 Task: Look for space in Coalville, United Kingdom from 9th July, 2023 to 16th July, 2023 for 2 adults, 1 child in price range Rs.8000 to Rs.16000. Place can be entire place with 2 bedrooms having 2 beds and 1 bathroom. Property type can be house, flat, guest house. Booking option can be shelf check-in. Required host language is English.
Action: Mouse moved to (484, 70)
Screenshot: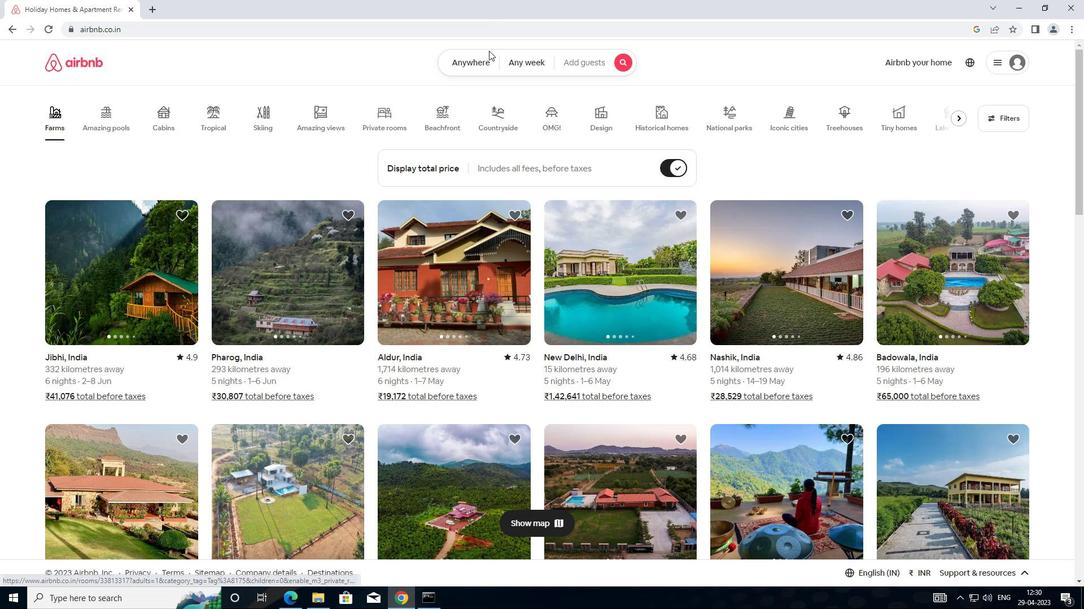 
Action: Mouse pressed left at (484, 70)
Screenshot: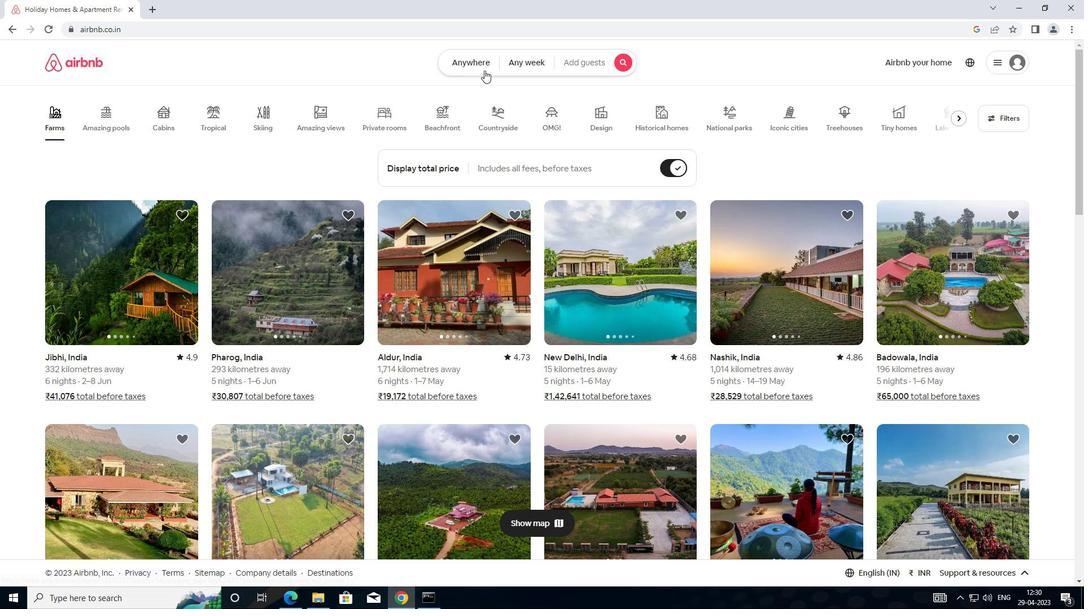 
Action: Mouse moved to (373, 115)
Screenshot: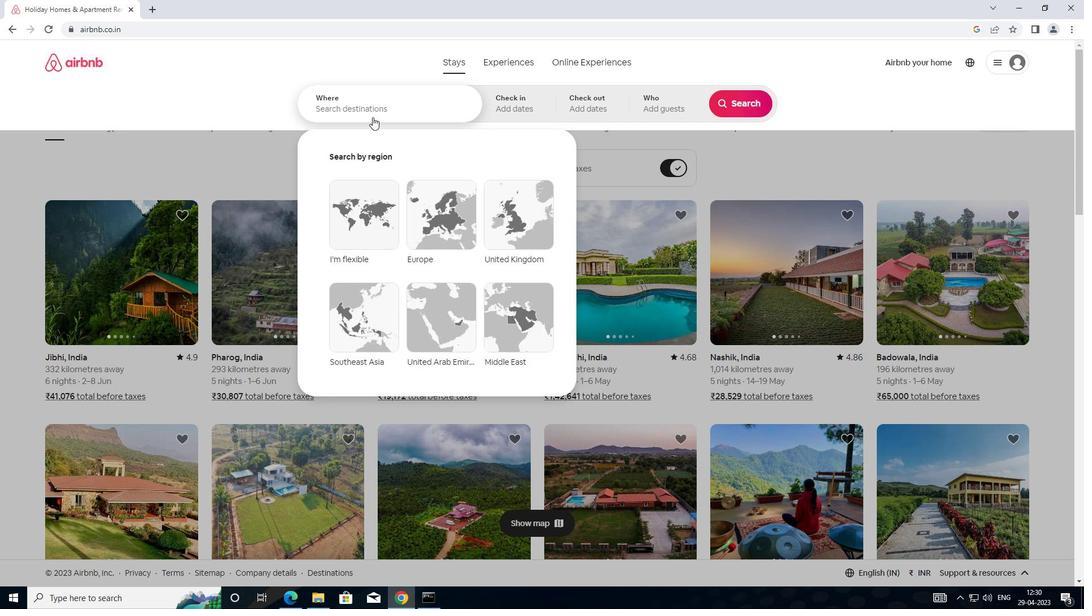 
Action: Mouse pressed left at (373, 115)
Screenshot: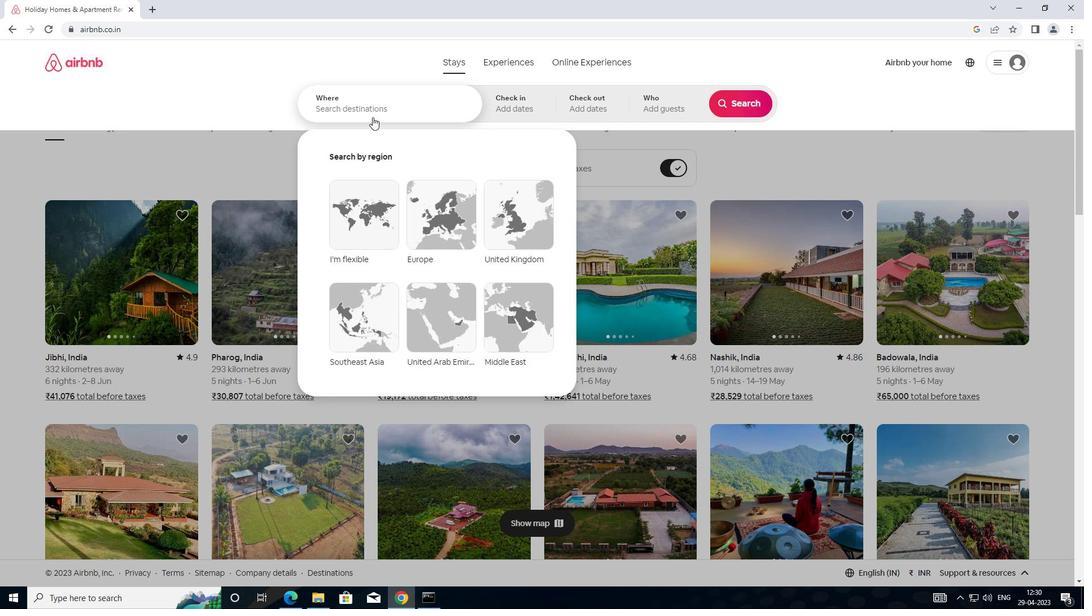 
Action: Mouse moved to (518, 97)
Screenshot: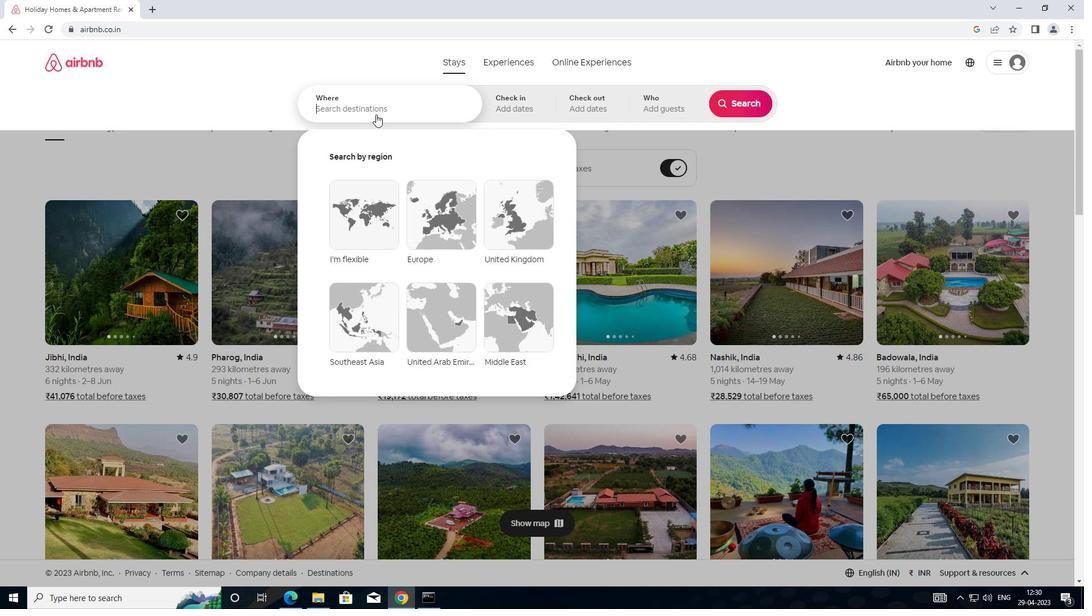 
Action: Key pressed <Key.shift>COALVILLE,<Key.shift>UN
Screenshot: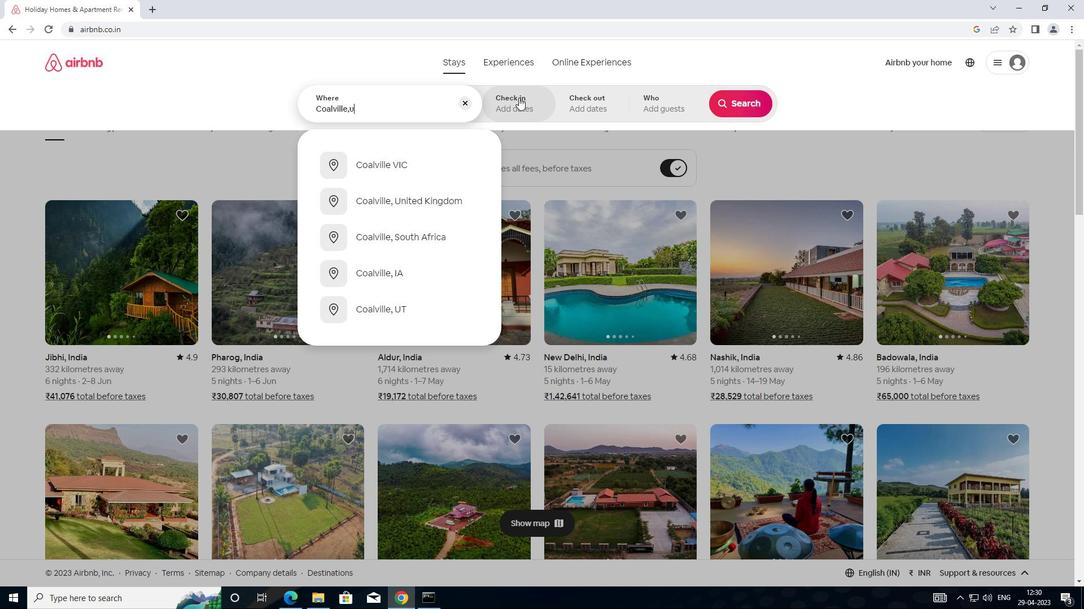 
Action: Mouse moved to (427, 167)
Screenshot: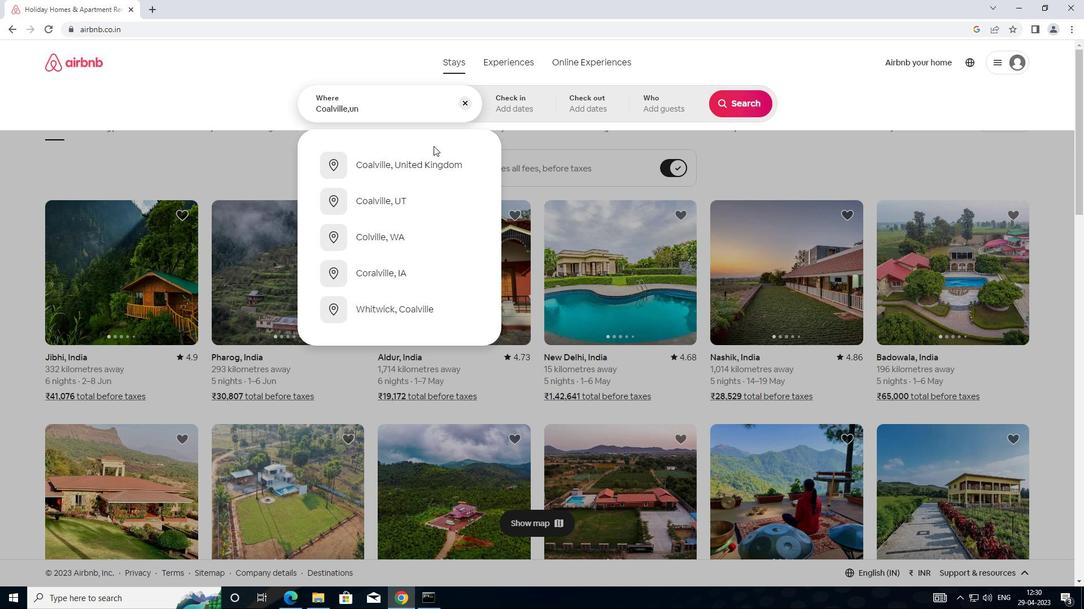 
Action: Mouse pressed left at (427, 167)
Screenshot: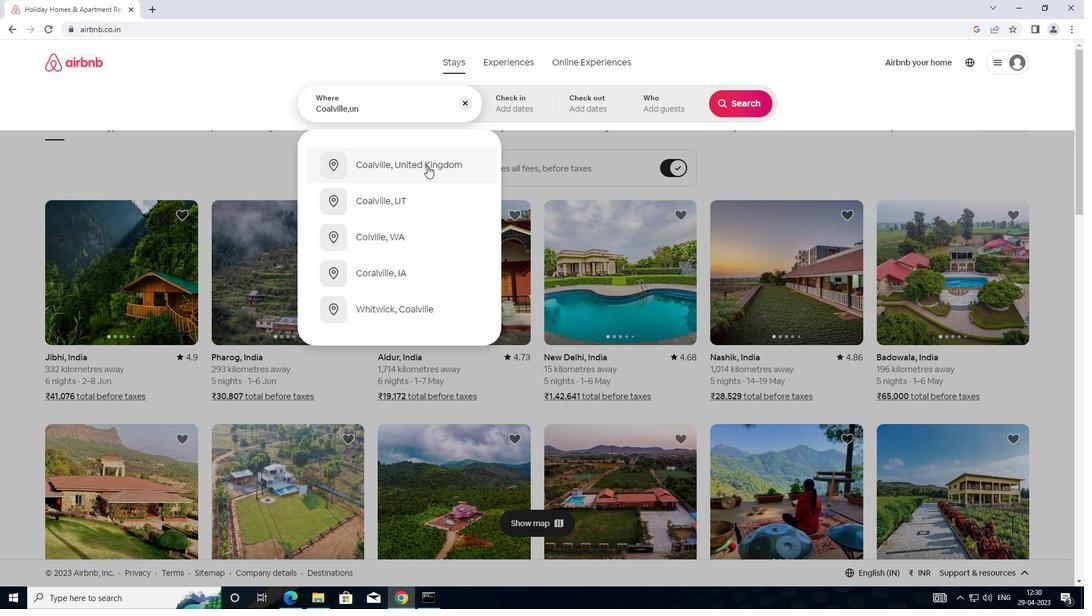 
Action: Mouse moved to (735, 195)
Screenshot: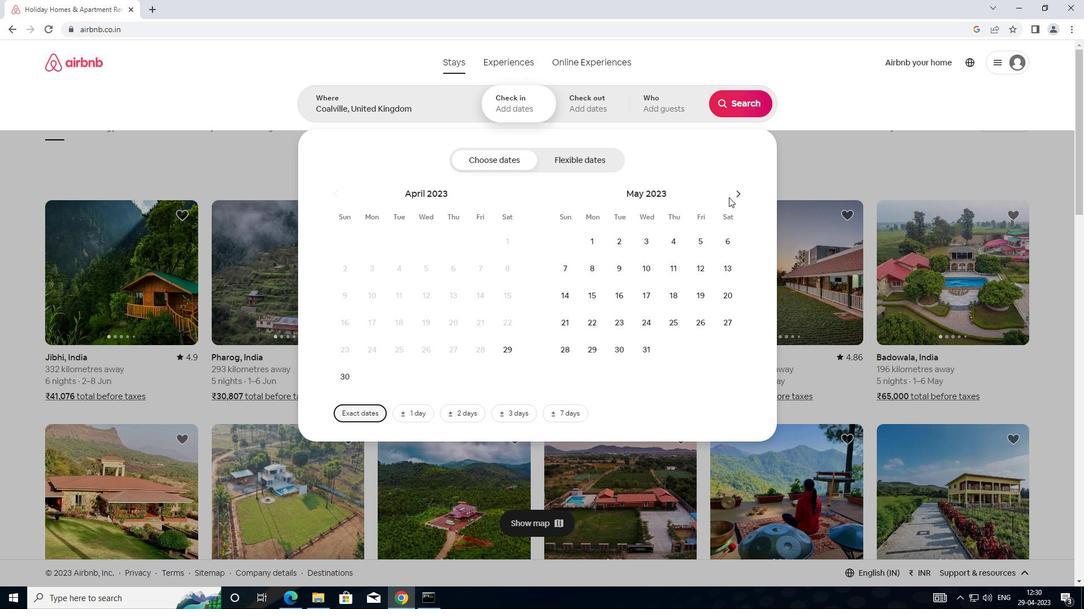 
Action: Mouse pressed left at (735, 195)
Screenshot: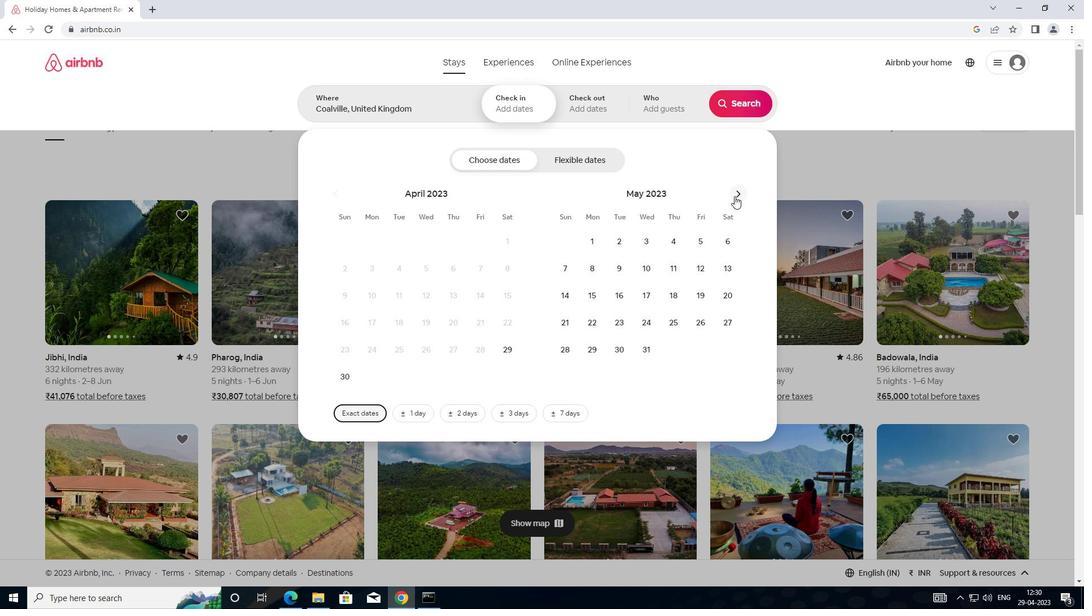 
Action: Mouse pressed left at (735, 195)
Screenshot: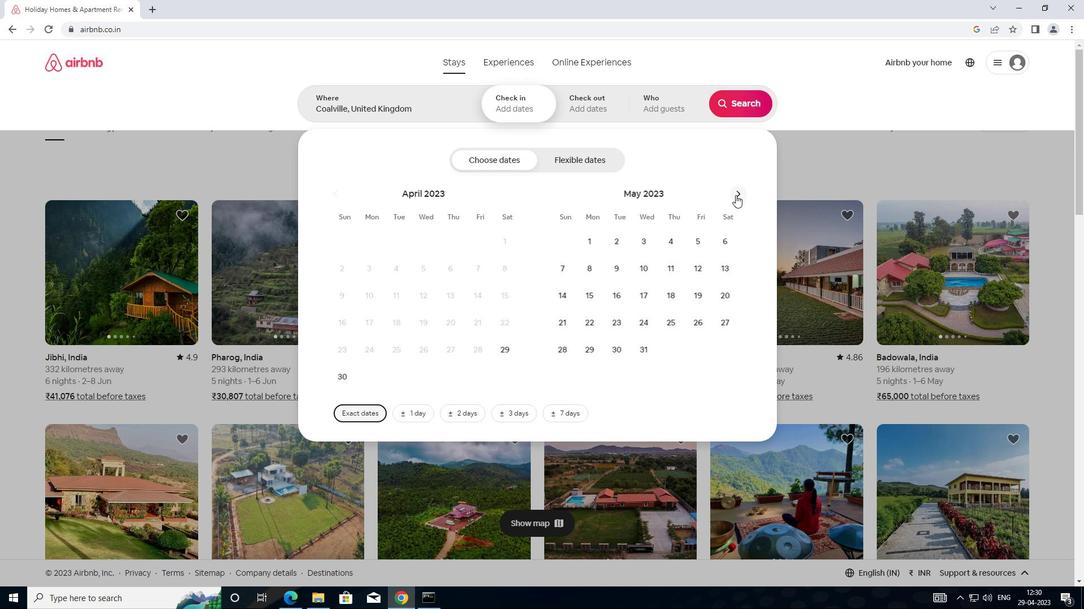 
Action: Mouse pressed left at (735, 195)
Screenshot: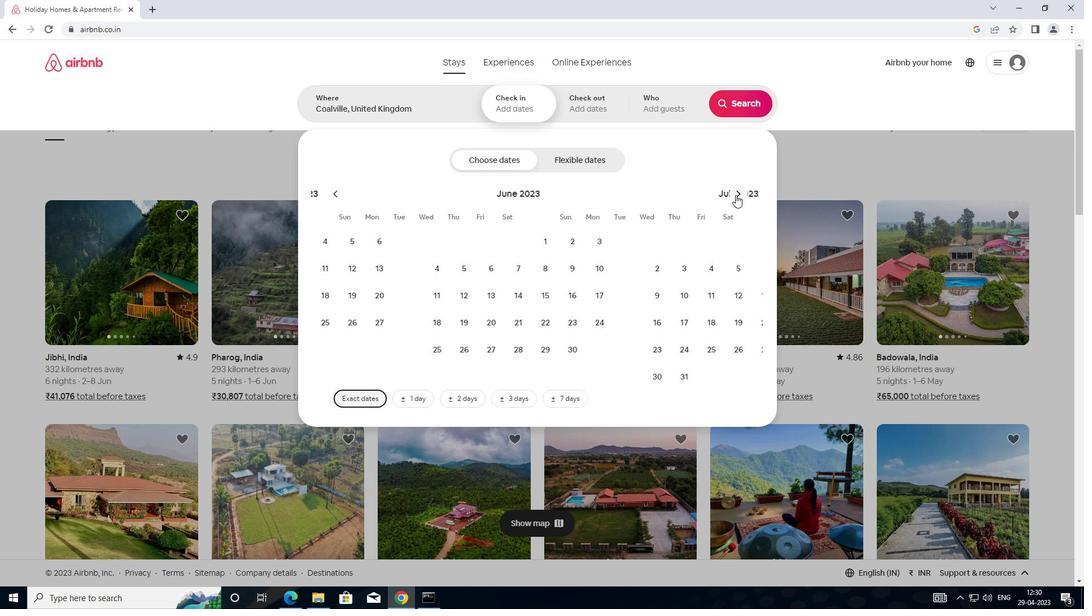 
Action: Mouse moved to (350, 291)
Screenshot: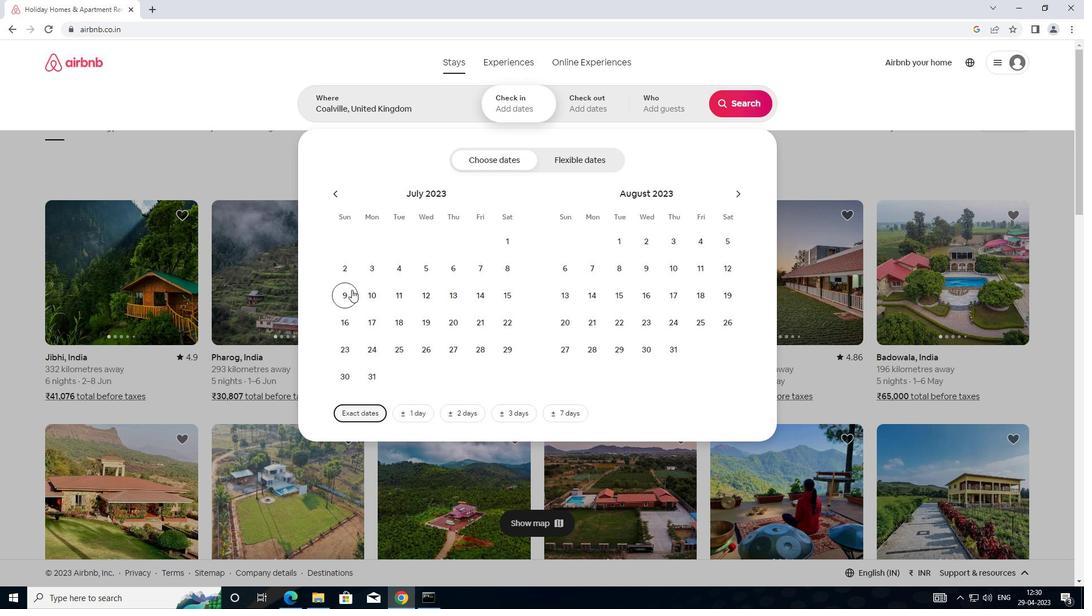 
Action: Mouse pressed left at (350, 291)
Screenshot: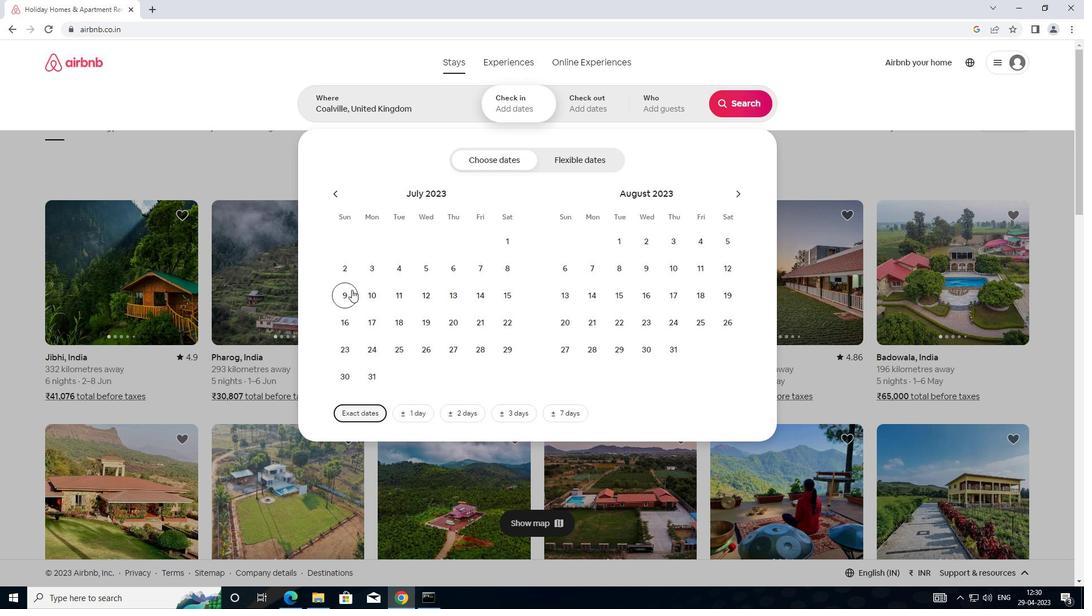 
Action: Mouse moved to (342, 320)
Screenshot: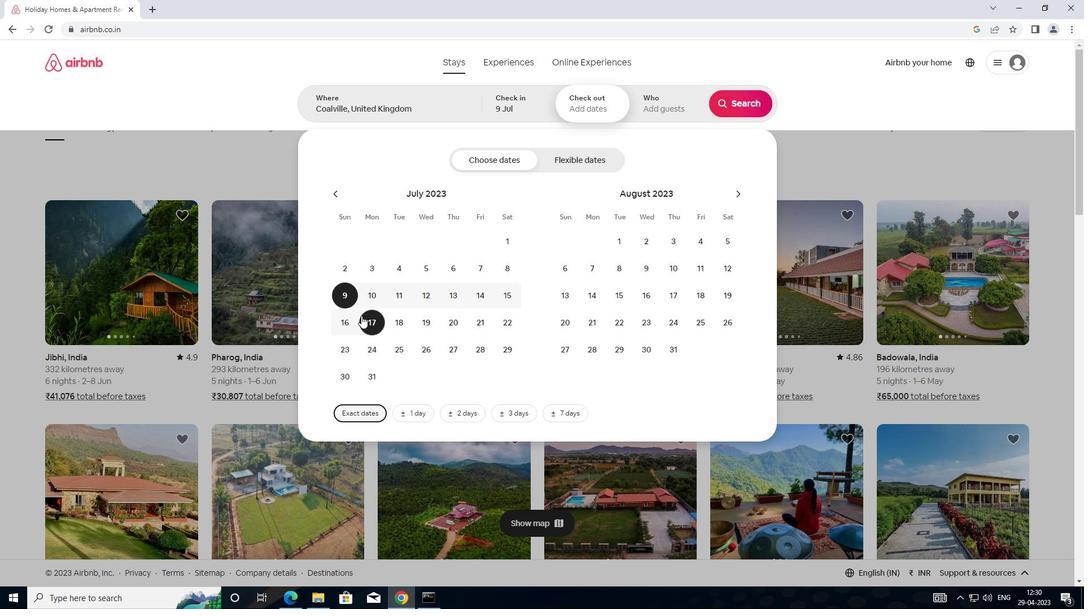 
Action: Mouse pressed left at (342, 320)
Screenshot: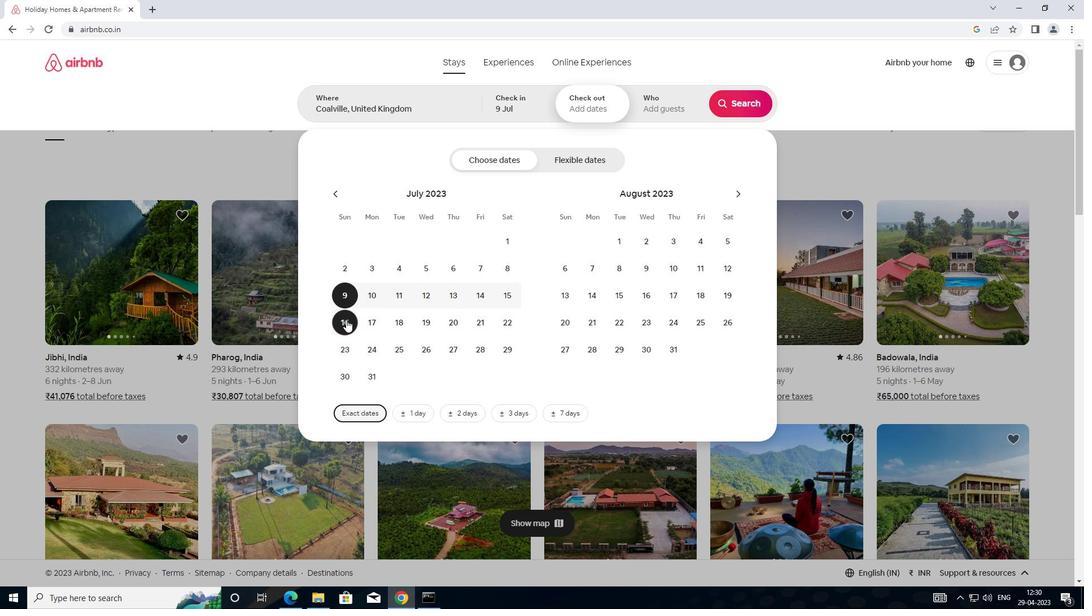 
Action: Mouse moved to (673, 100)
Screenshot: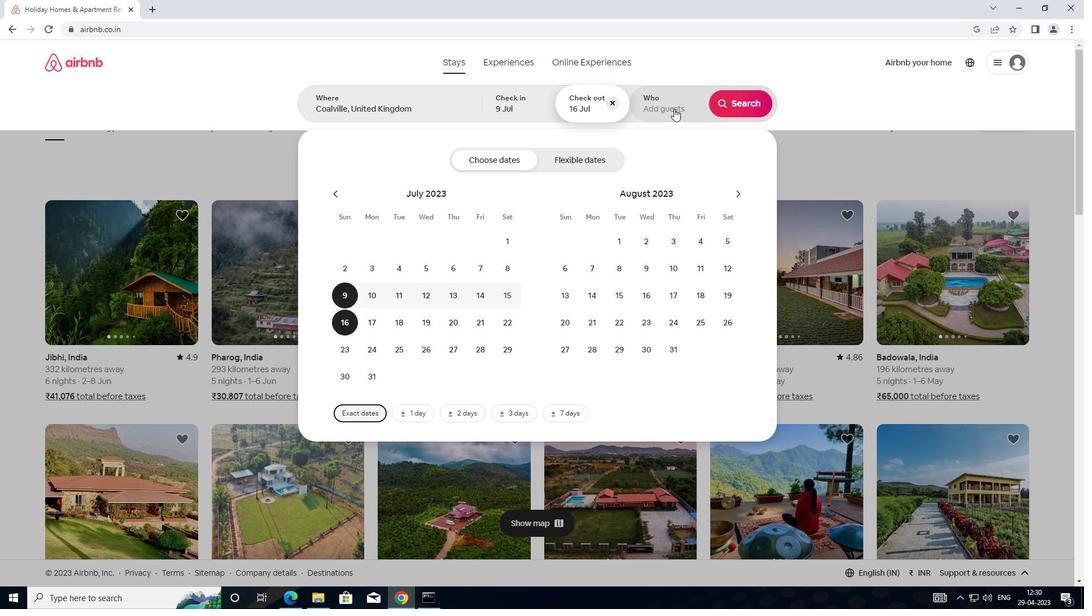 
Action: Mouse pressed left at (673, 100)
Screenshot: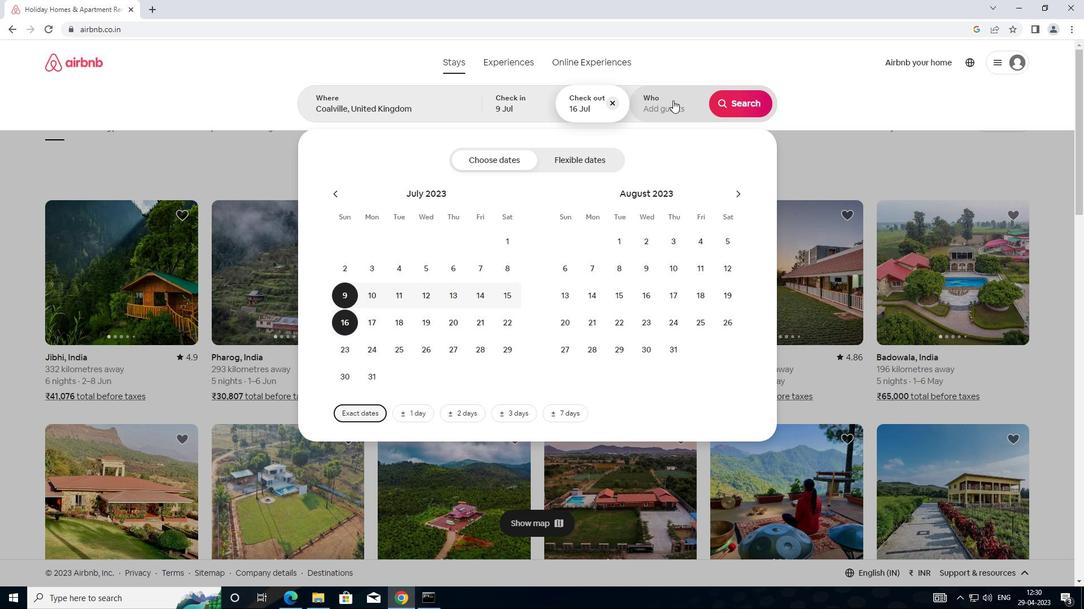 
Action: Mouse moved to (741, 160)
Screenshot: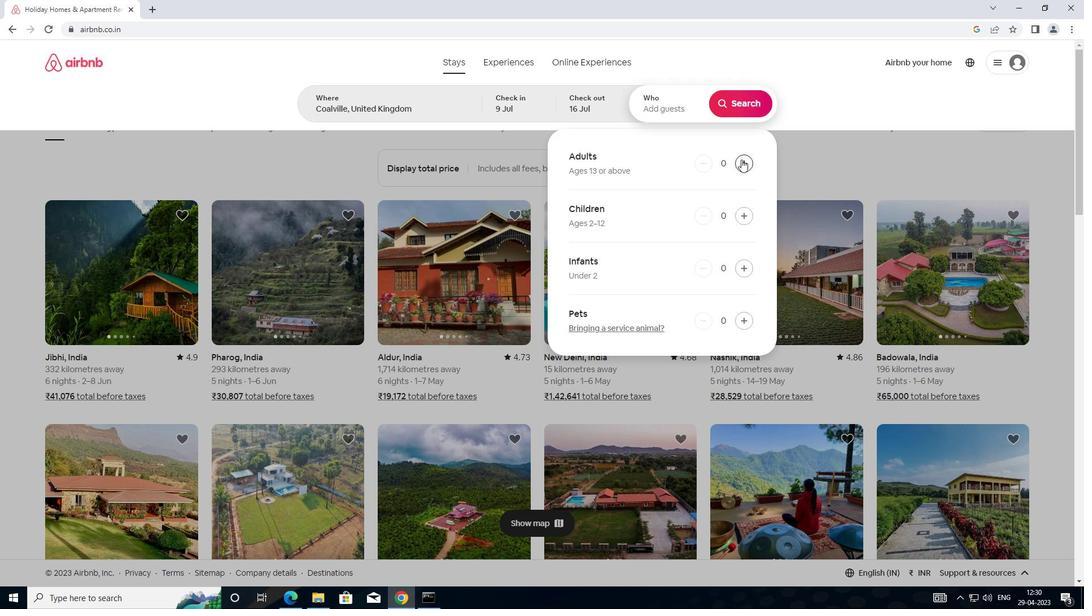
Action: Mouse pressed left at (741, 160)
Screenshot: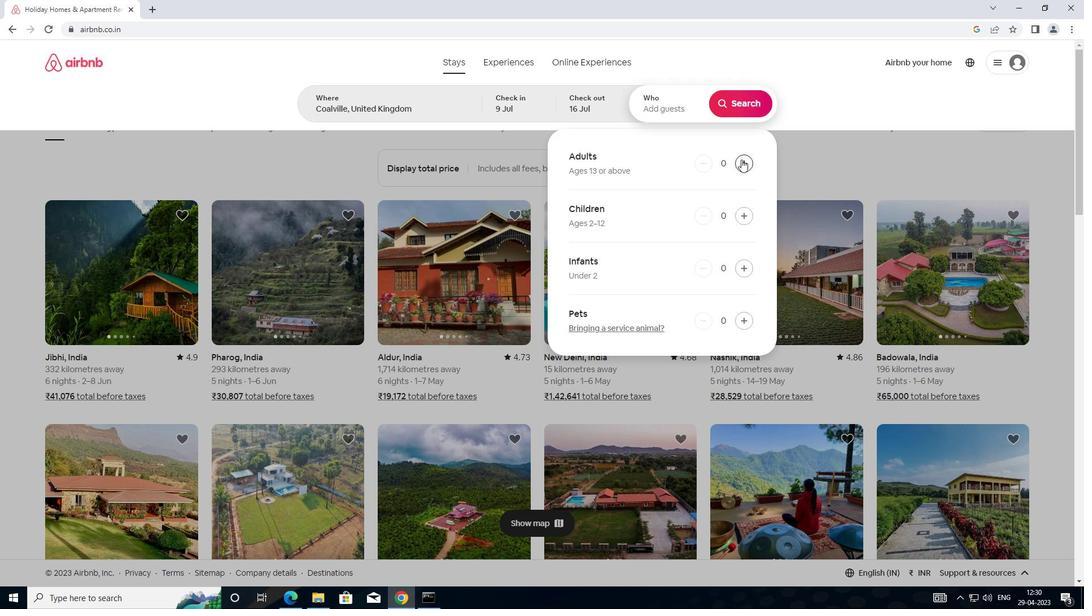 
Action: Mouse pressed left at (741, 160)
Screenshot: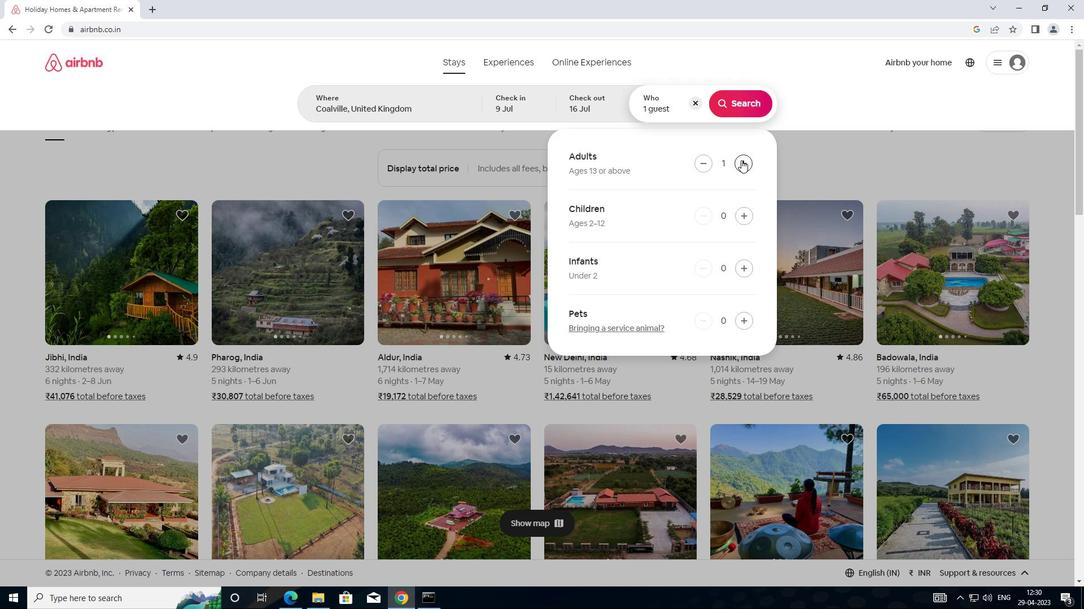 
Action: Mouse moved to (743, 219)
Screenshot: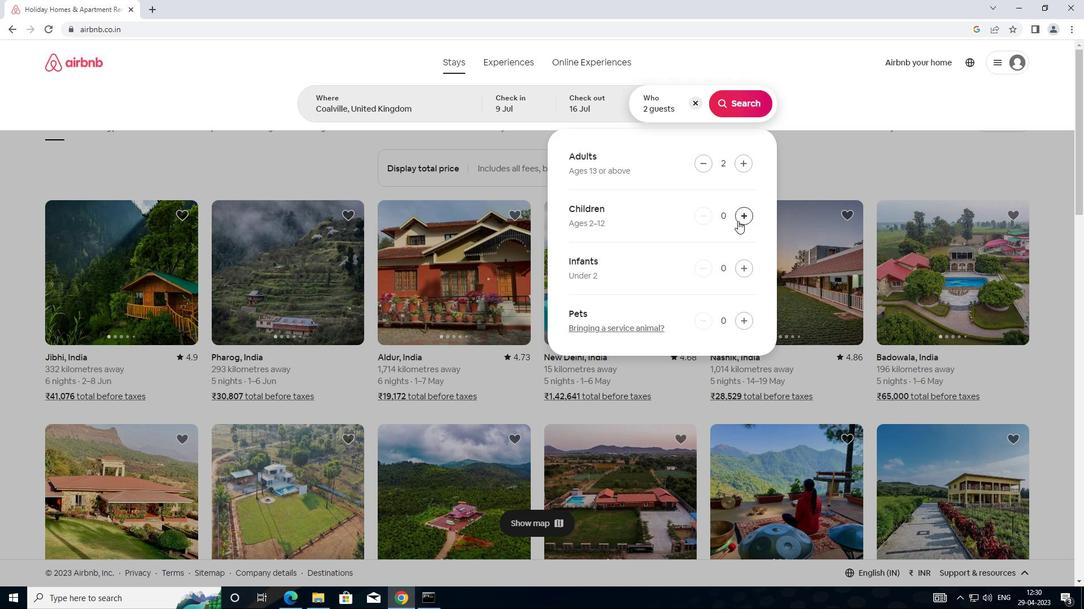 
Action: Mouse pressed left at (743, 219)
Screenshot: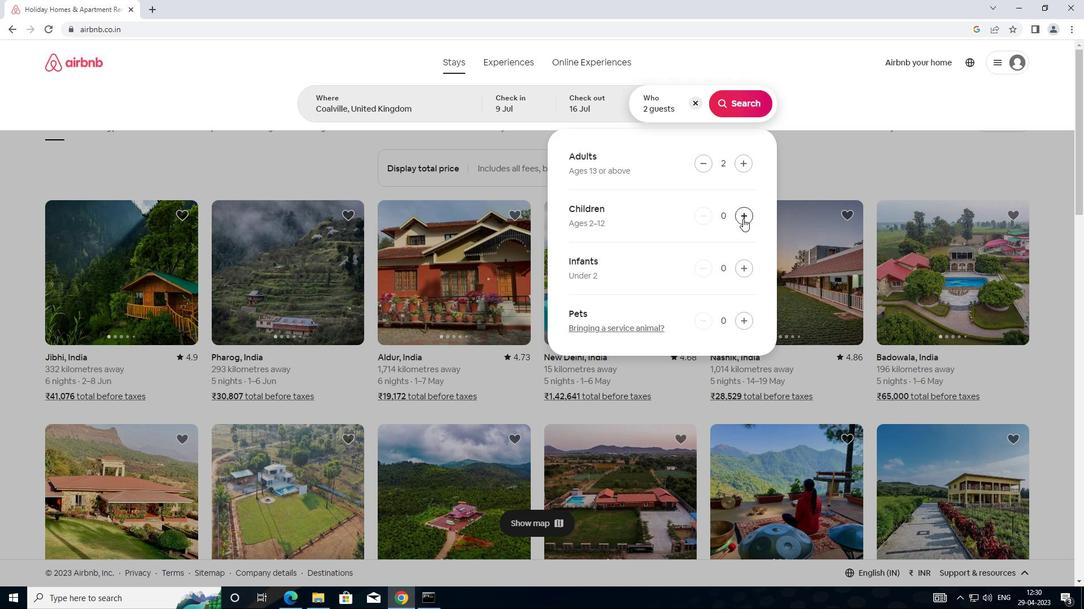 
Action: Mouse moved to (747, 108)
Screenshot: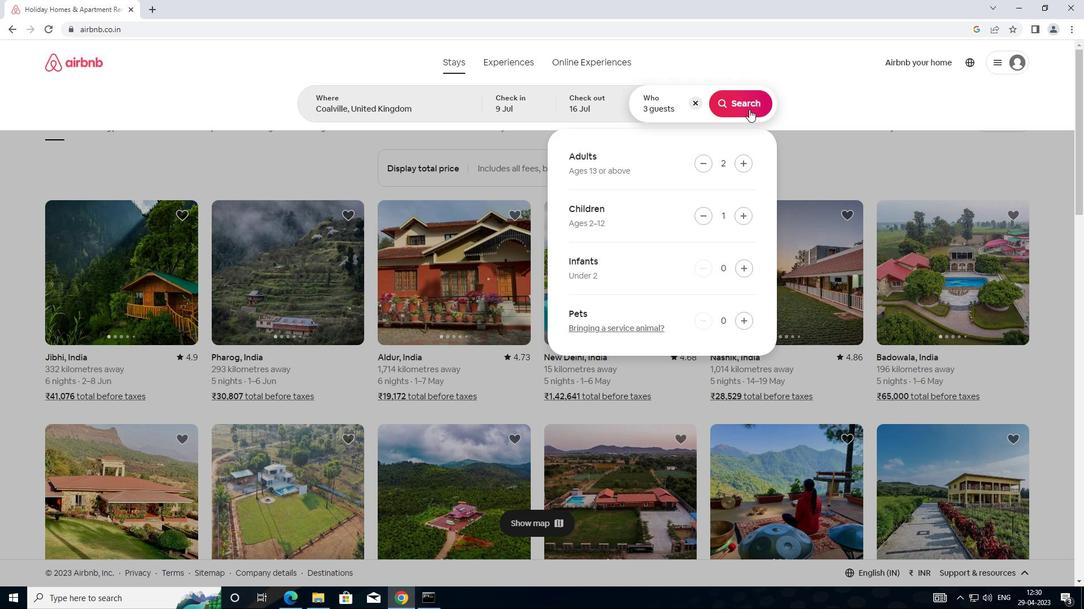 
Action: Mouse pressed left at (747, 108)
Screenshot: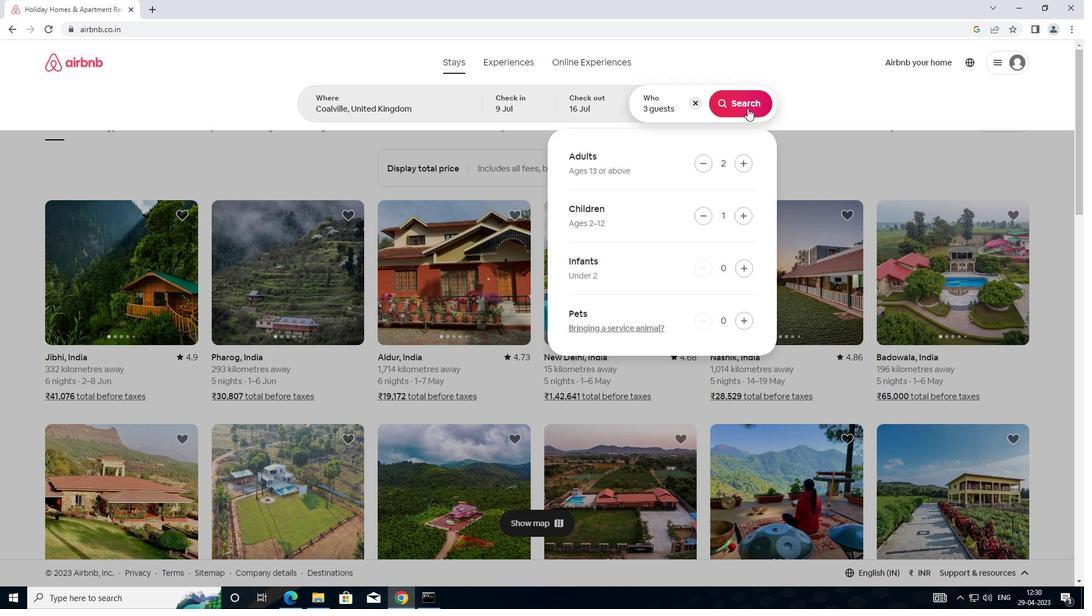 
Action: Mouse moved to (1030, 110)
Screenshot: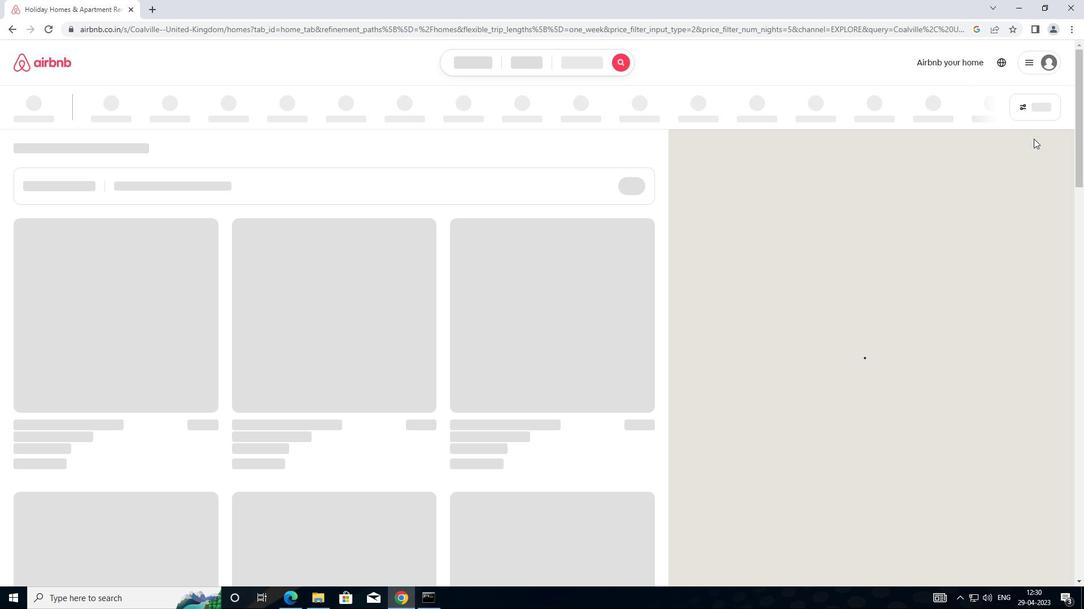 
Action: Mouse pressed left at (1030, 110)
Screenshot: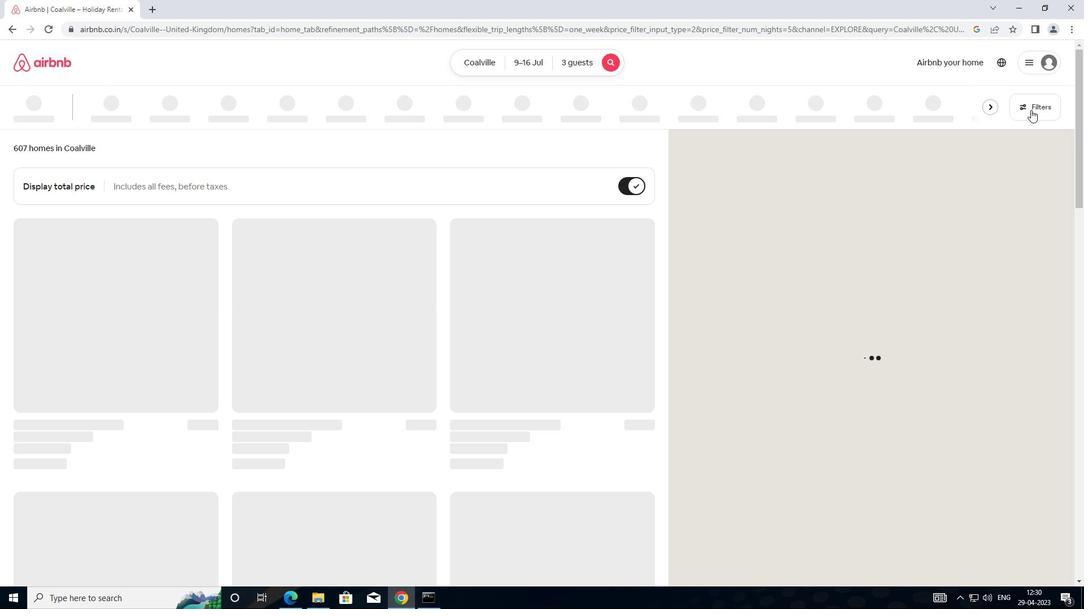 
Action: Mouse moved to (426, 246)
Screenshot: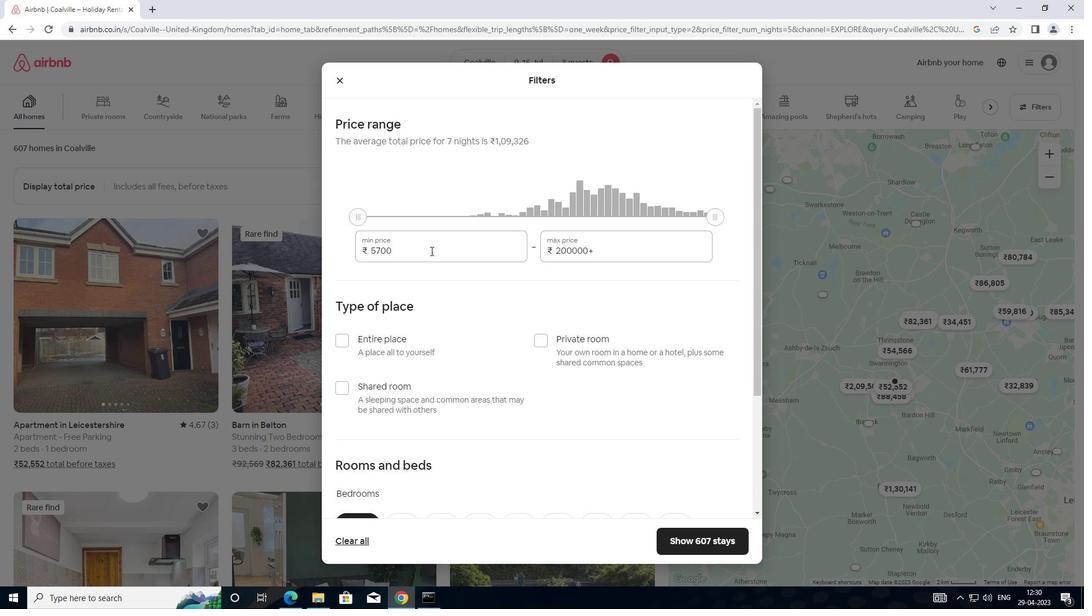 
Action: Mouse pressed left at (426, 246)
Screenshot: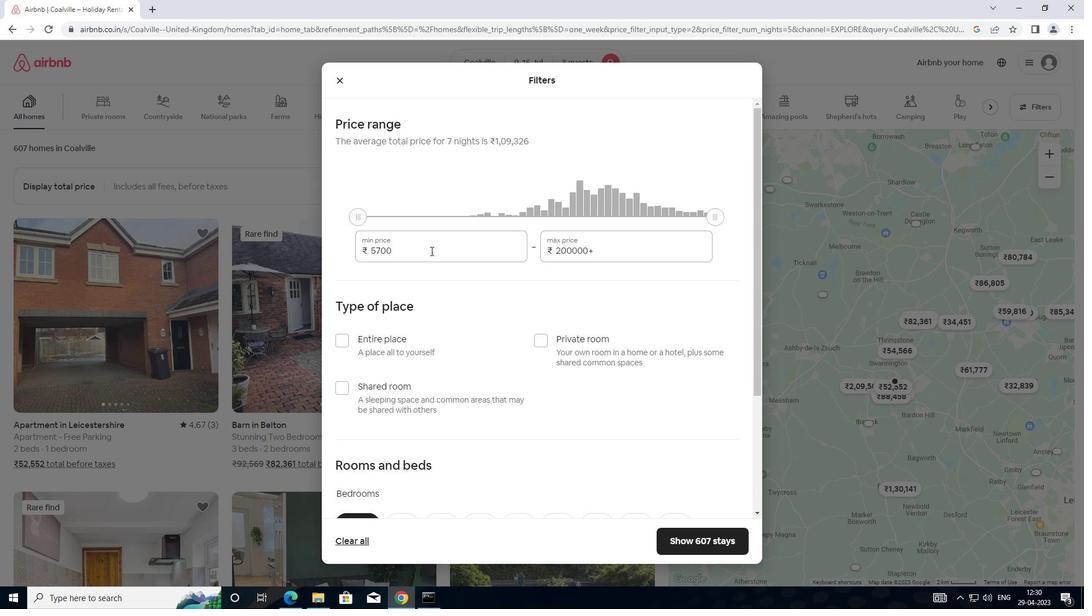 
Action: Mouse moved to (370, 247)
Screenshot: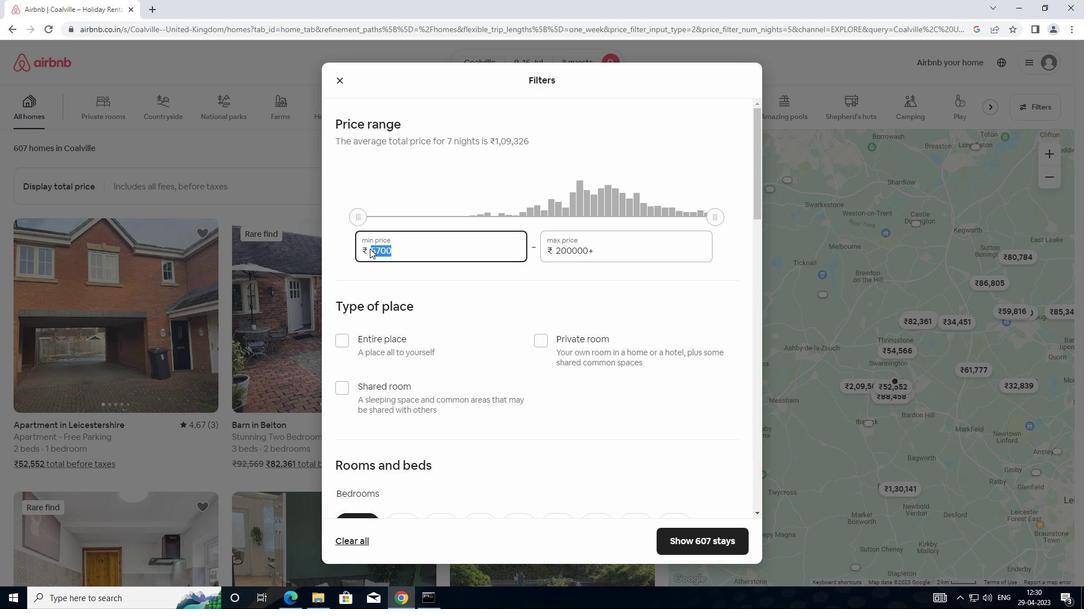 
Action: Key pressed 8
Screenshot: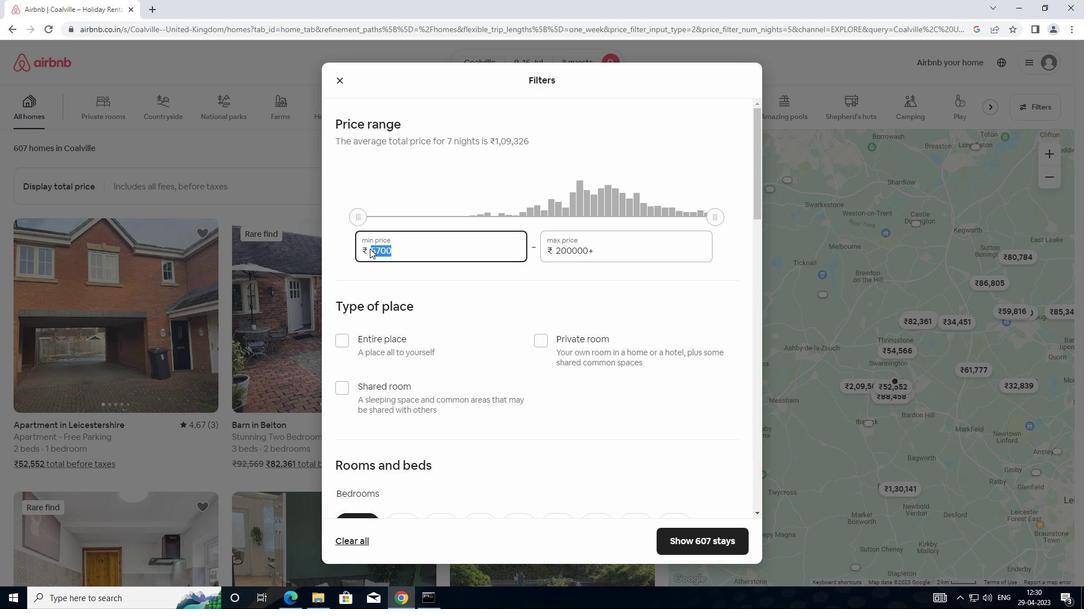 
Action: Mouse moved to (371, 246)
Screenshot: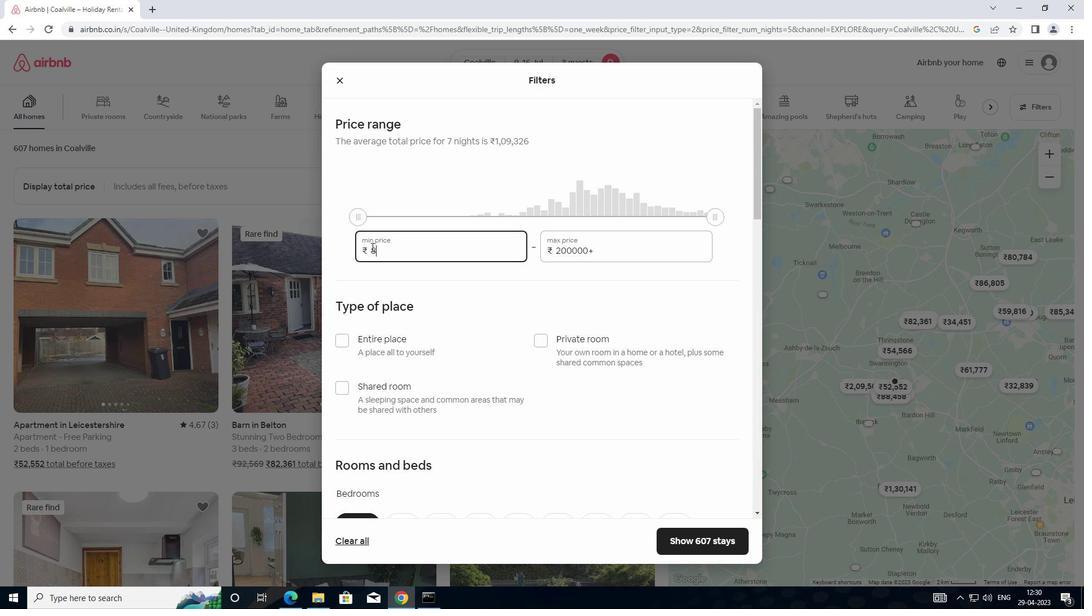
Action: Key pressed 0
Screenshot: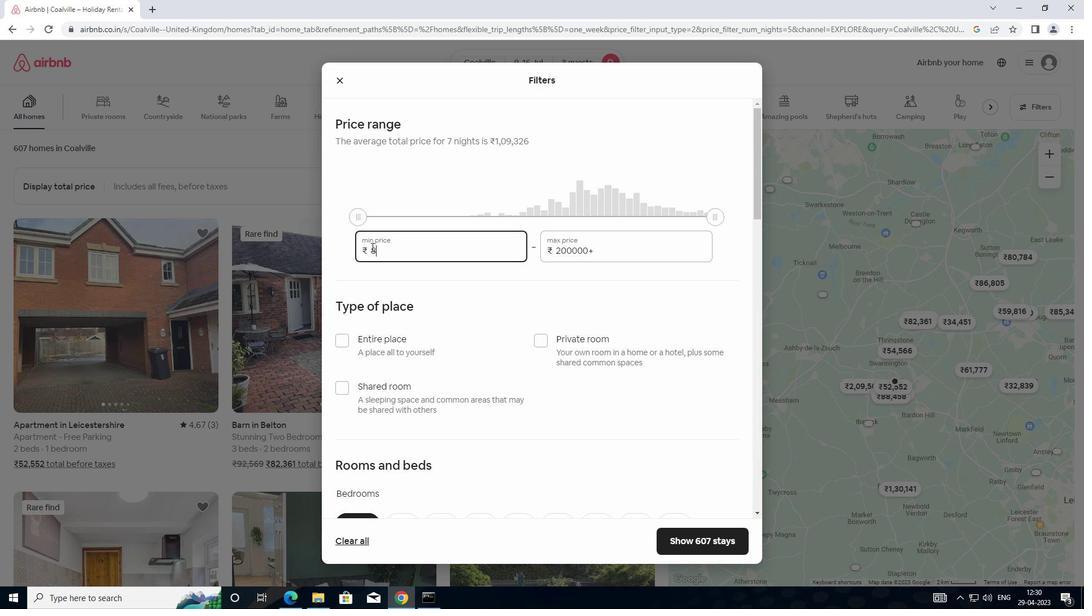 
Action: Mouse moved to (374, 245)
Screenshot: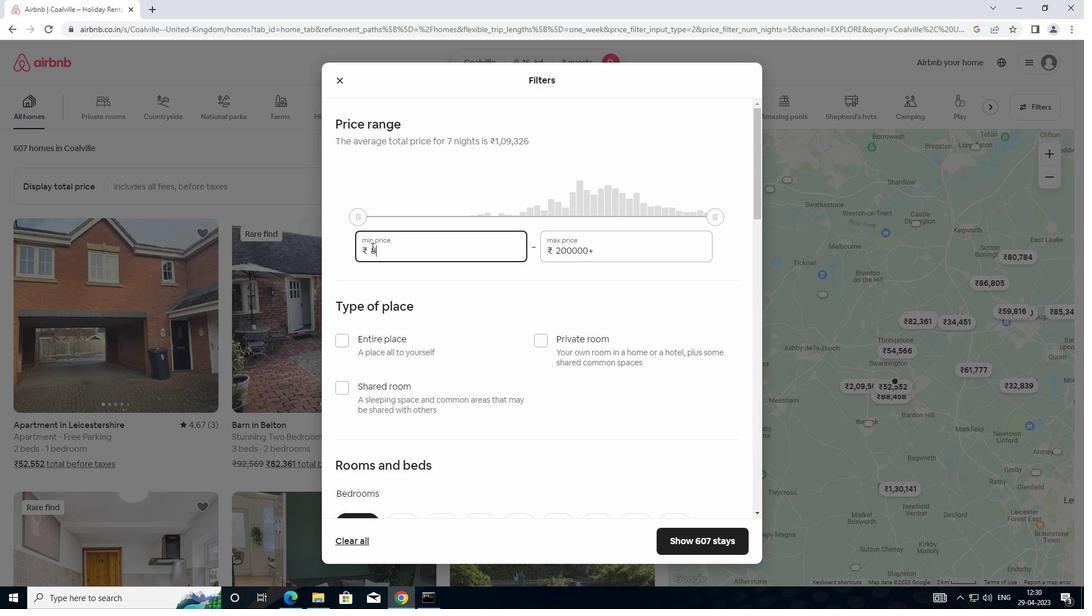 
Action: Key pressed 0
Screenshot: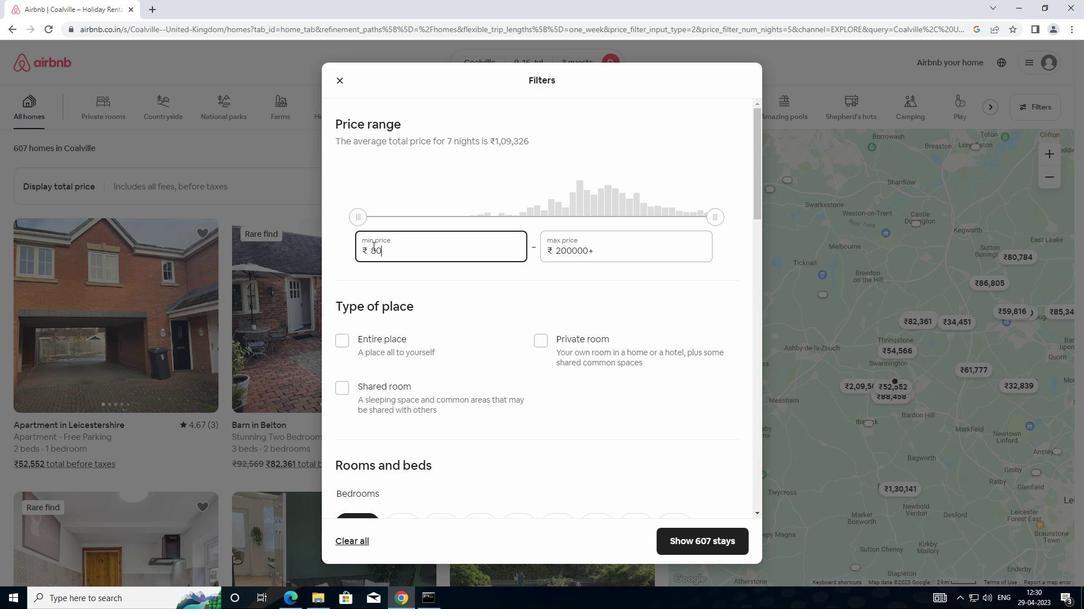 
Action: Mouse moved to (375, 245)
Screenshot: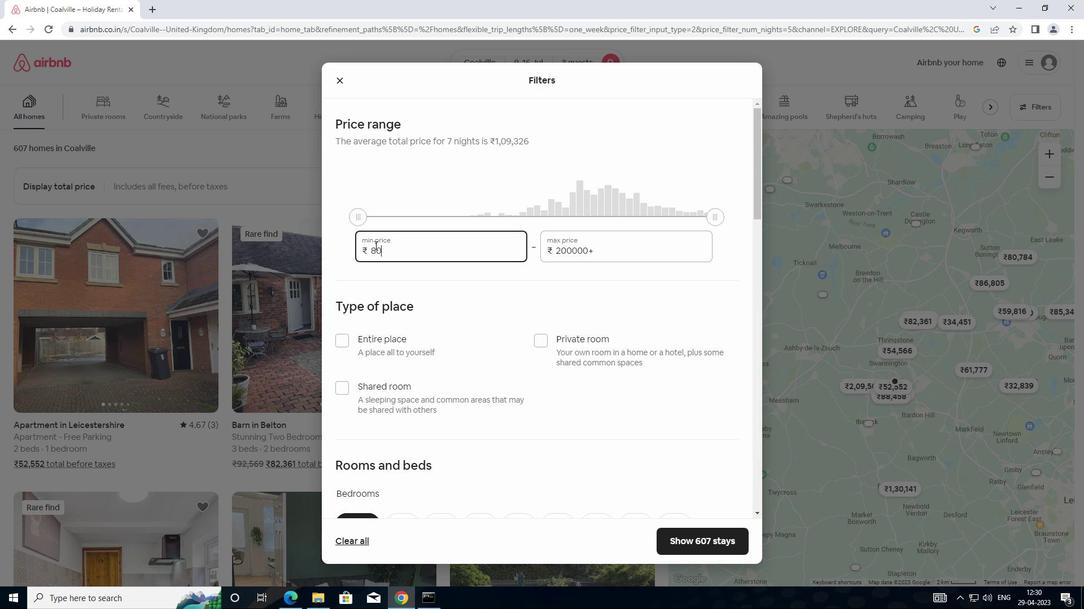 
Action: Key pressed 0
Screenshot: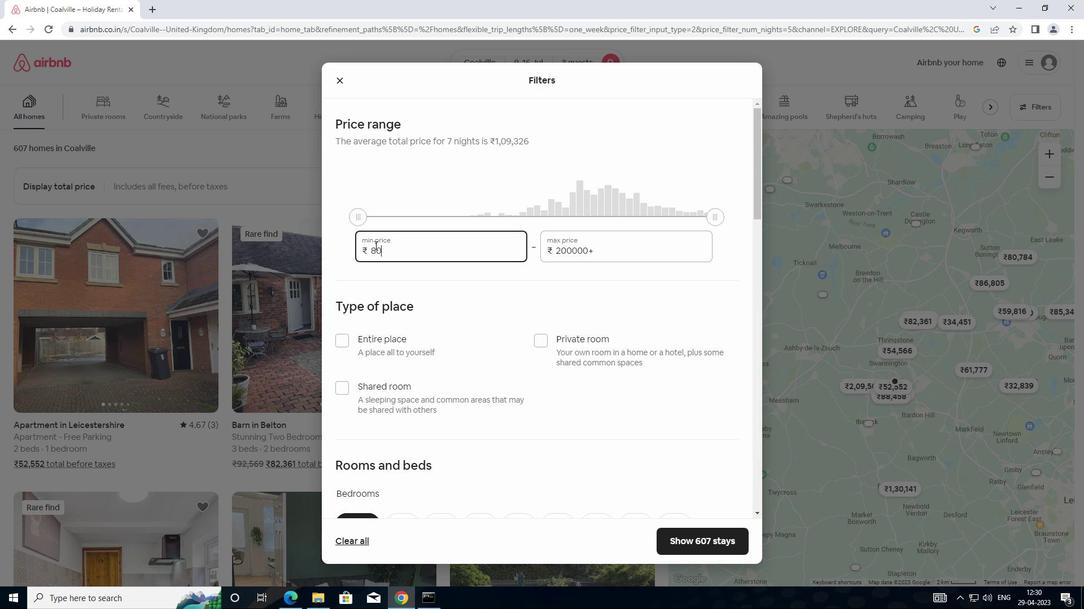 
Action: Mouse moved to (608, 254)
Screenshot: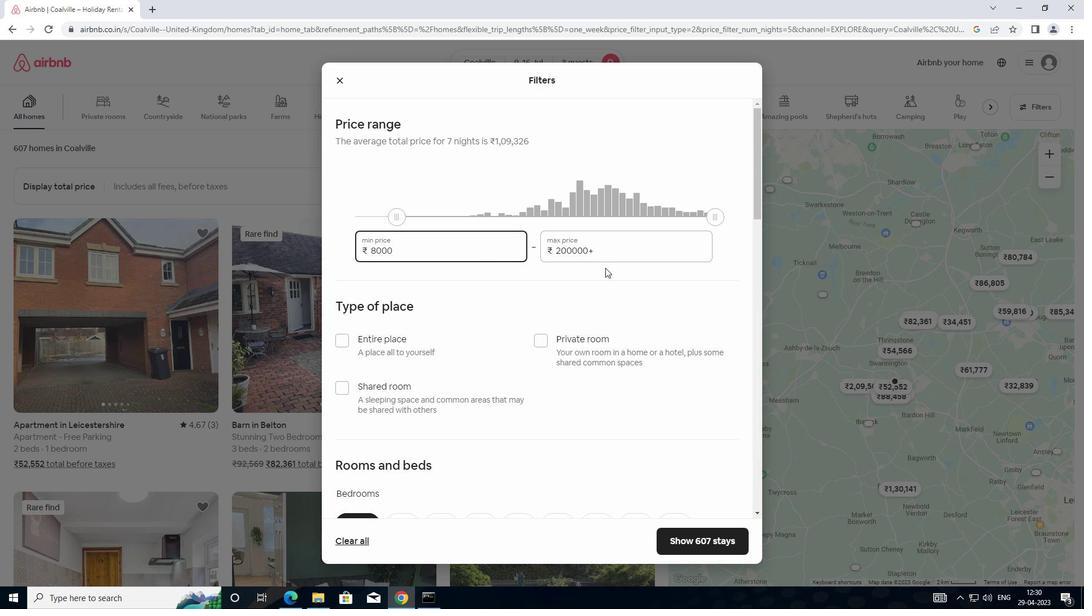 
Action: Mouse pressed left at (608, 254)
Screenshot: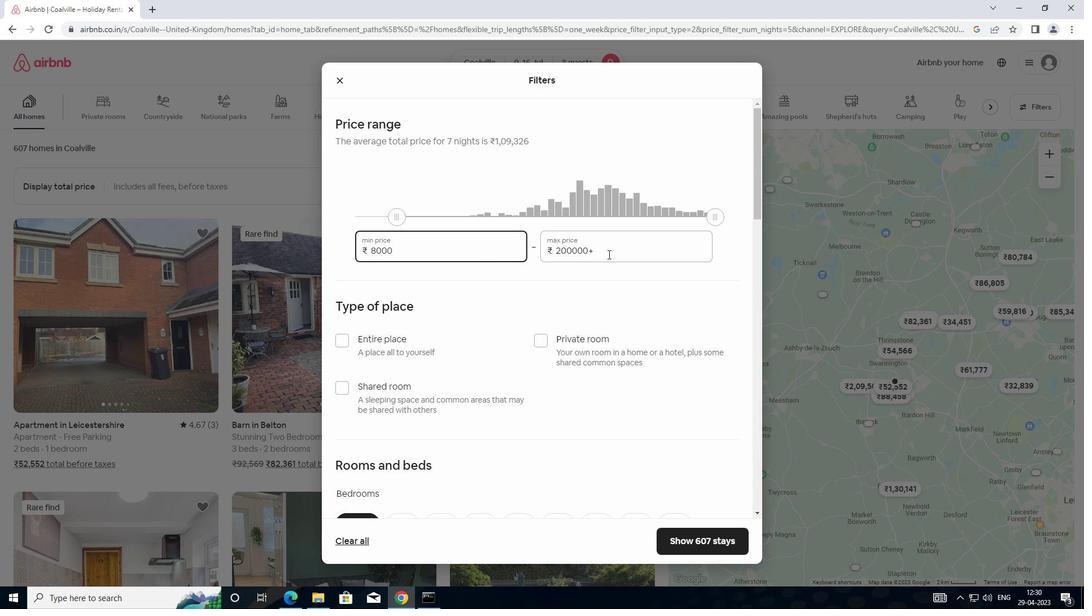 
Action: Mouse moved to (548, 249)
Screenshot: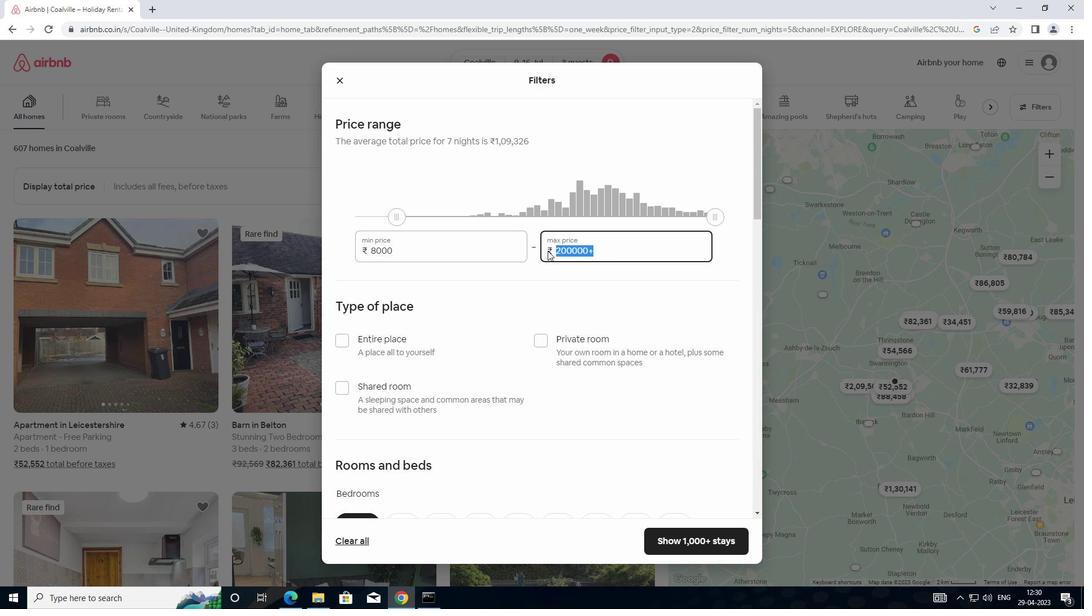 
Action: Key pressed 16000
Screenshot: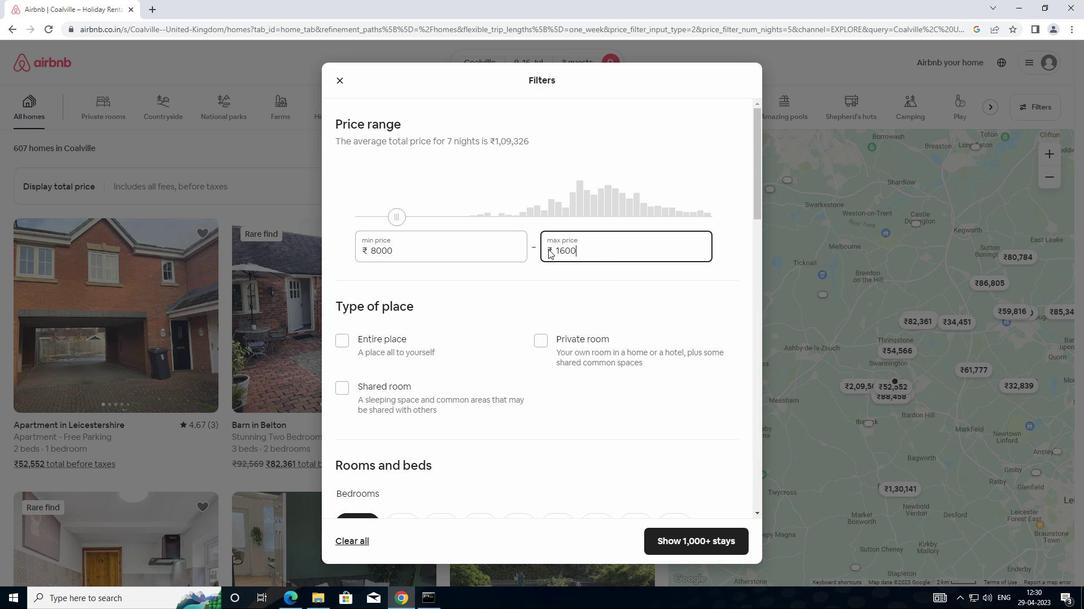 
Action: Mouse moved to (603, 262)
Screenshot: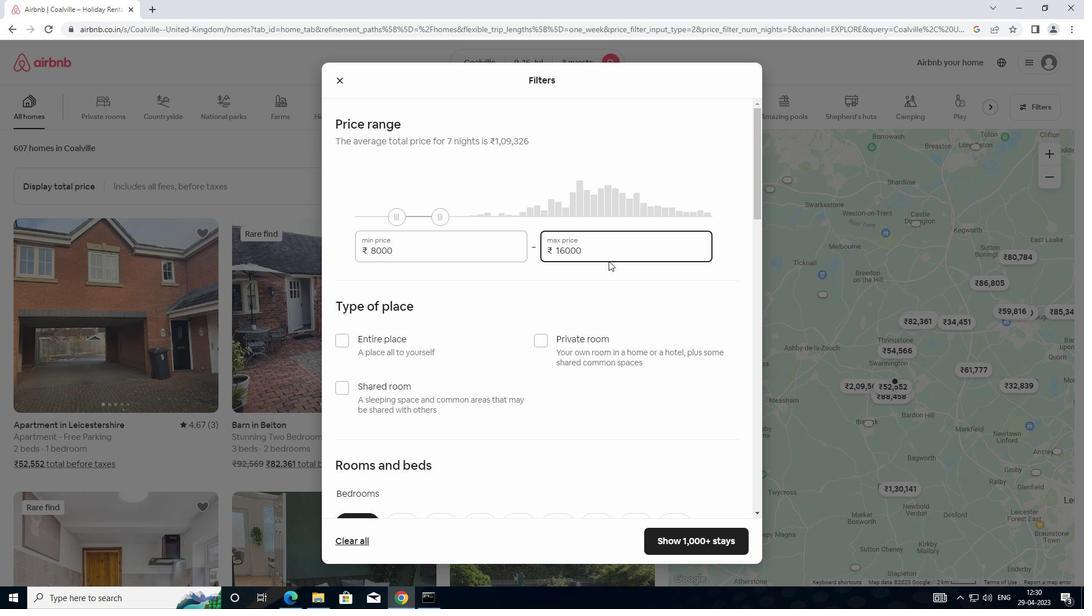 
Action: Mouse scrolled (603, 261) with delta (0, 0)
Screenshot: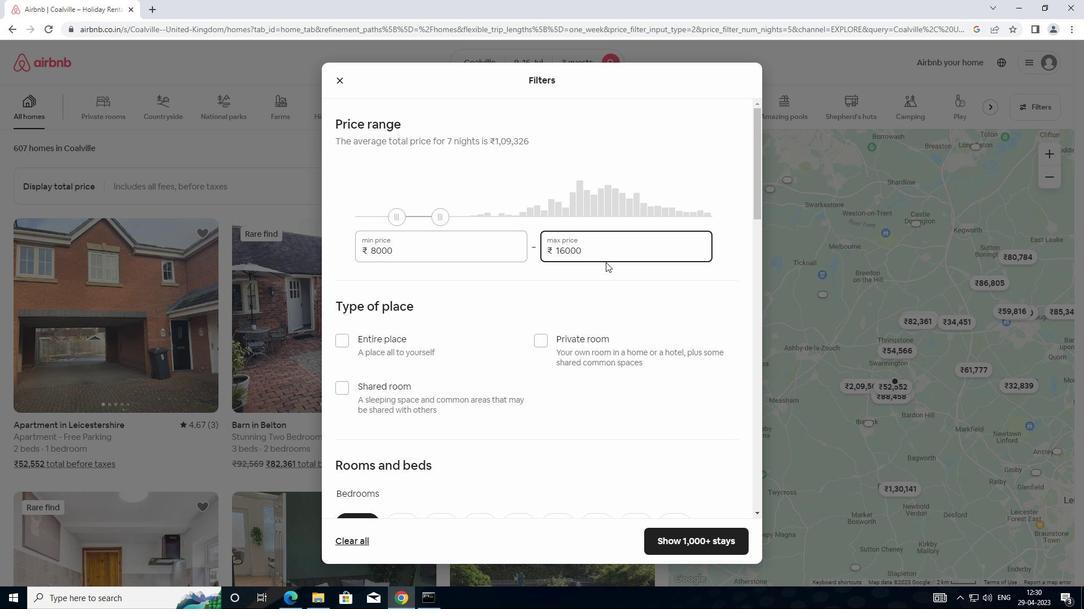 
Action: Mouse scrolled (603, 261) with delta (0, 0)
Screenshot: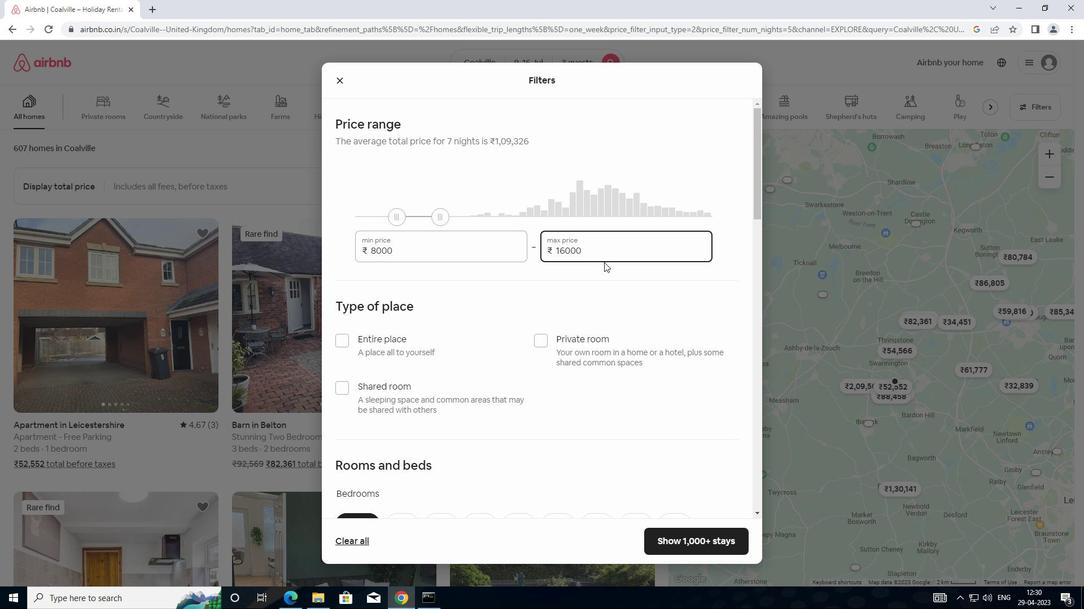
Action: Mouse moved to (603, 262)
Screenshot: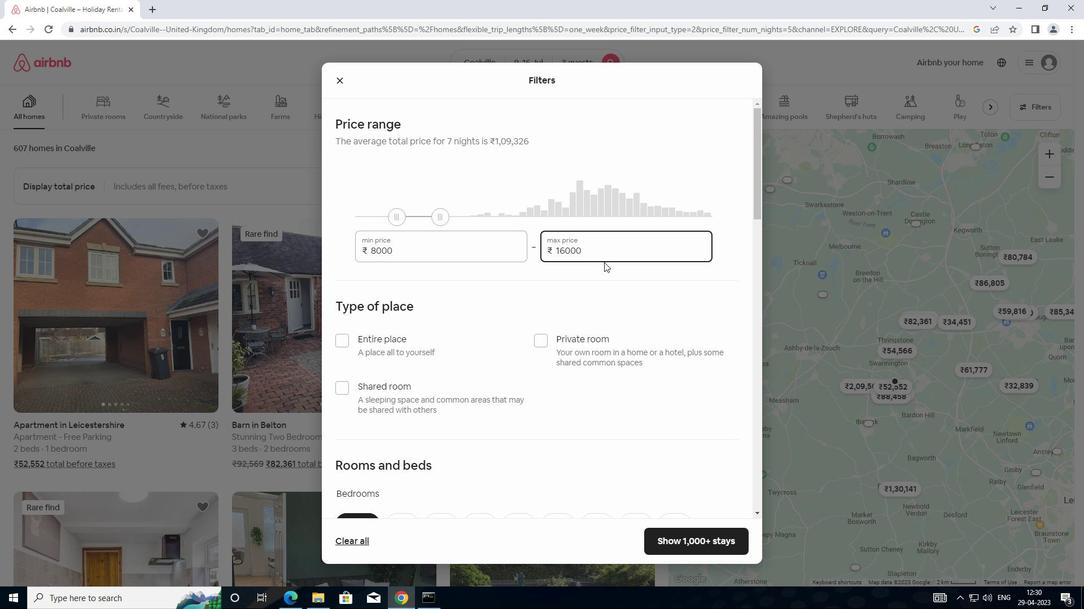 
Action: Mouse scrolled (603, 261) with delta (0, 0)
Screenshot: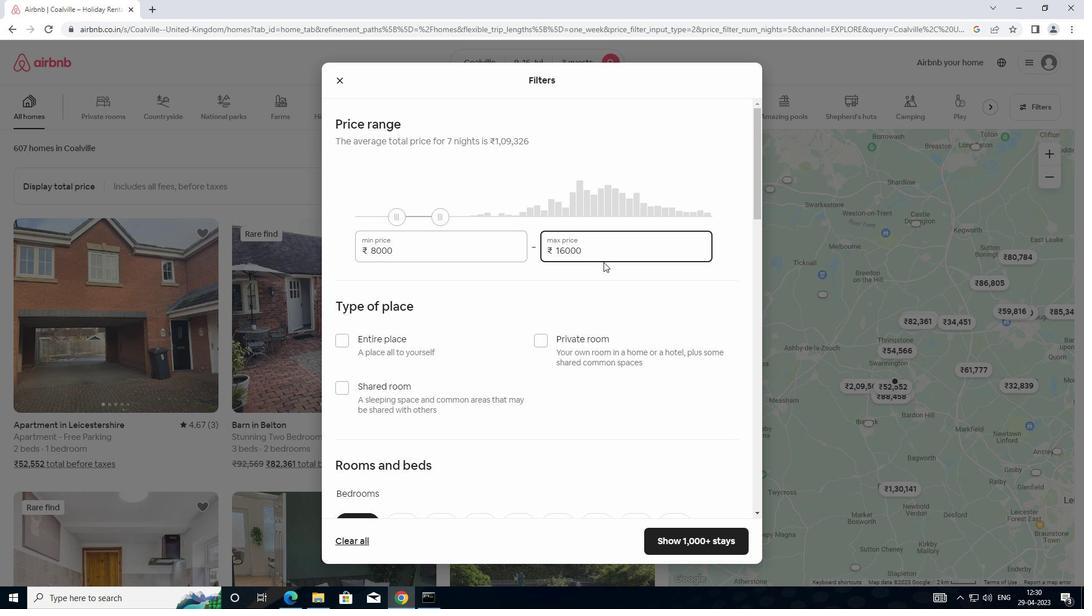 
Action: Mouse moved to (344, 167)
Screenshot: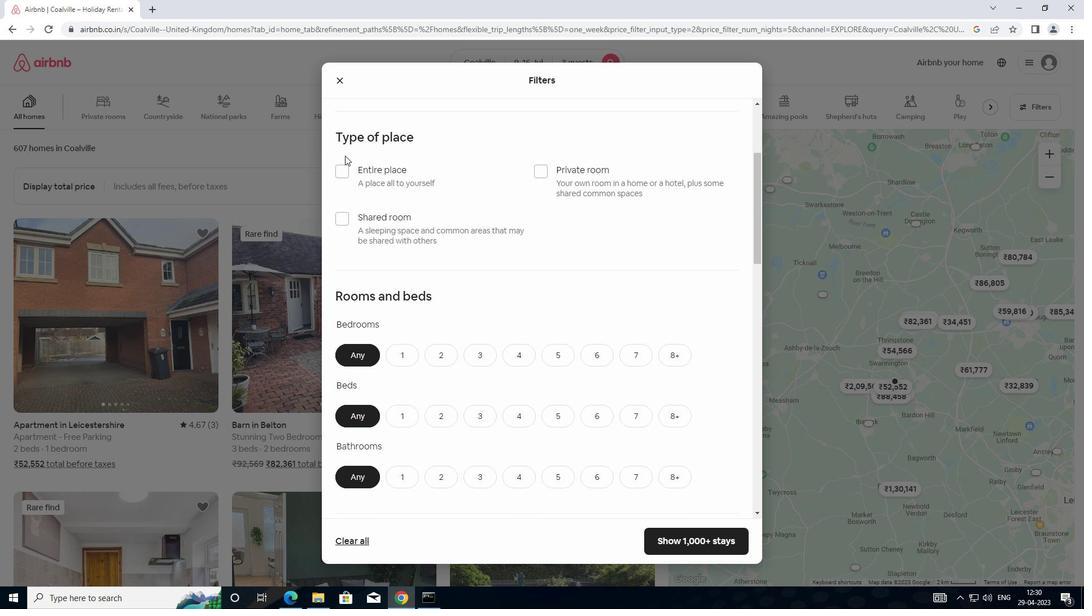 
Action: Mouse pressed left at (344, 167)
Screenshot: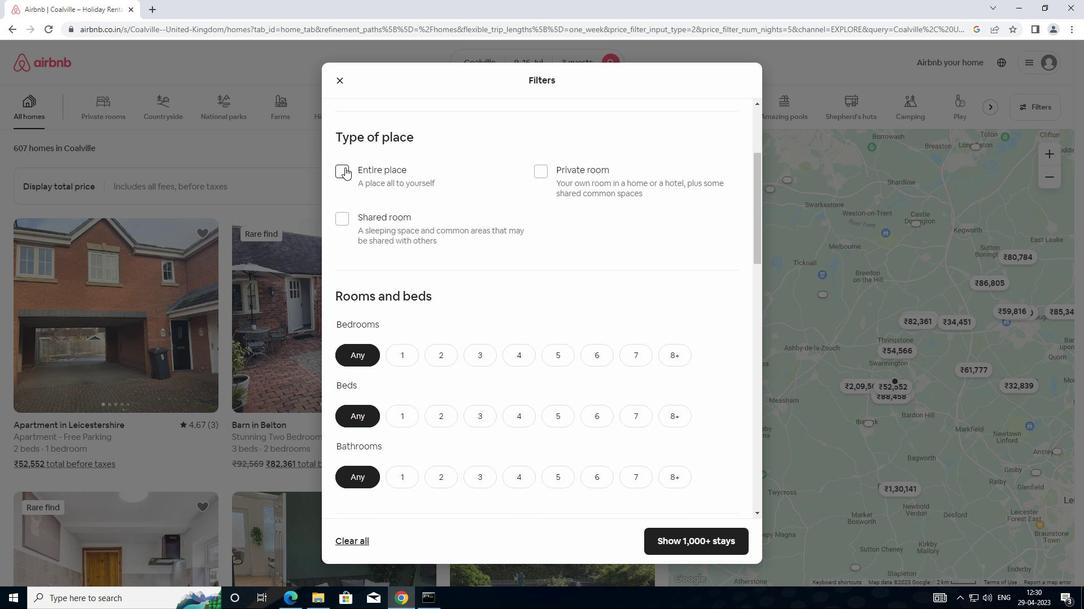 
Action: Mouse moved to (438, 353)
Screenshot: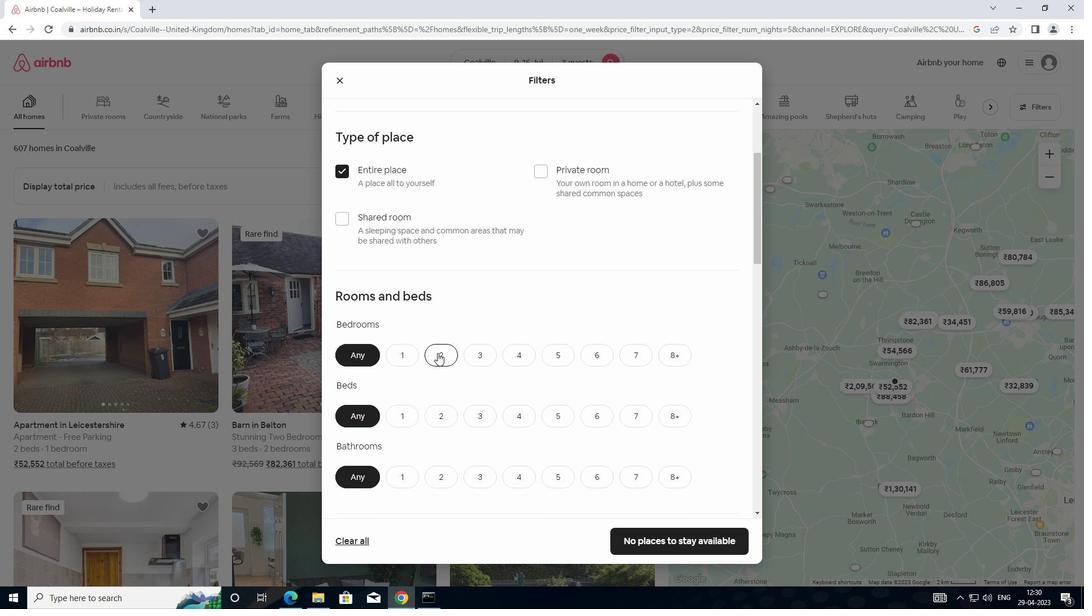 
Action: Mouse pressed left at (438, 353)
Screenshot: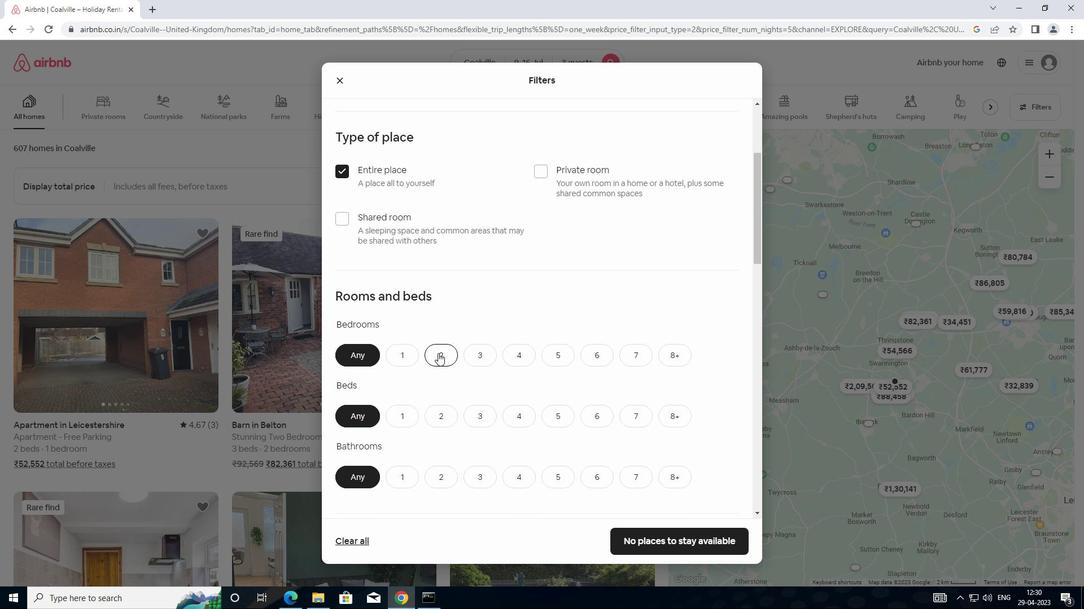 
Action: Mouse moved to (444, 402)
Screenshot: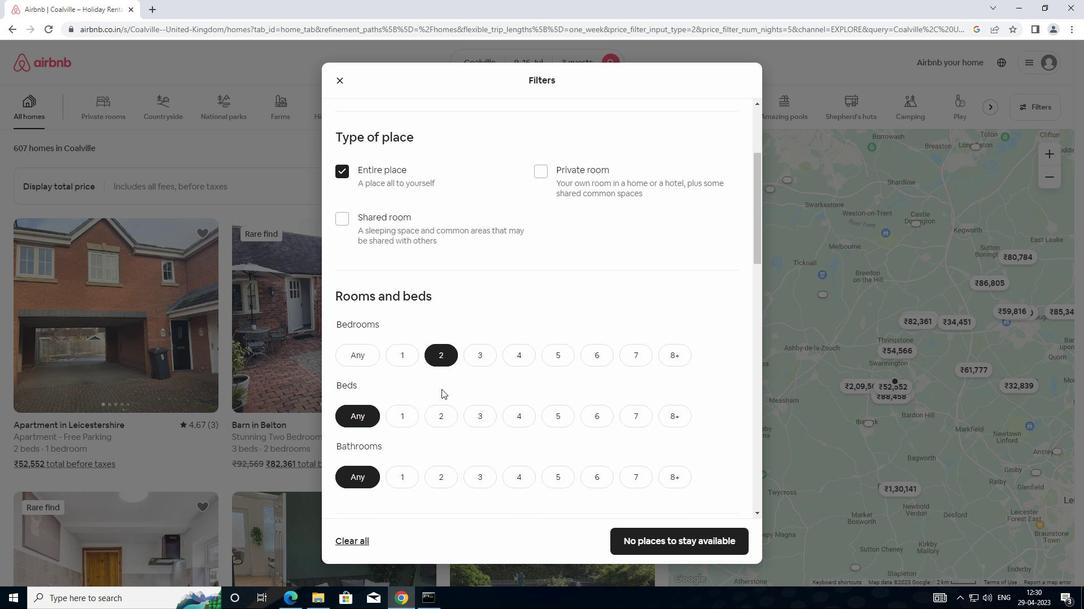 
Action: Mouse pressed left at (444, 402)
Screenshot: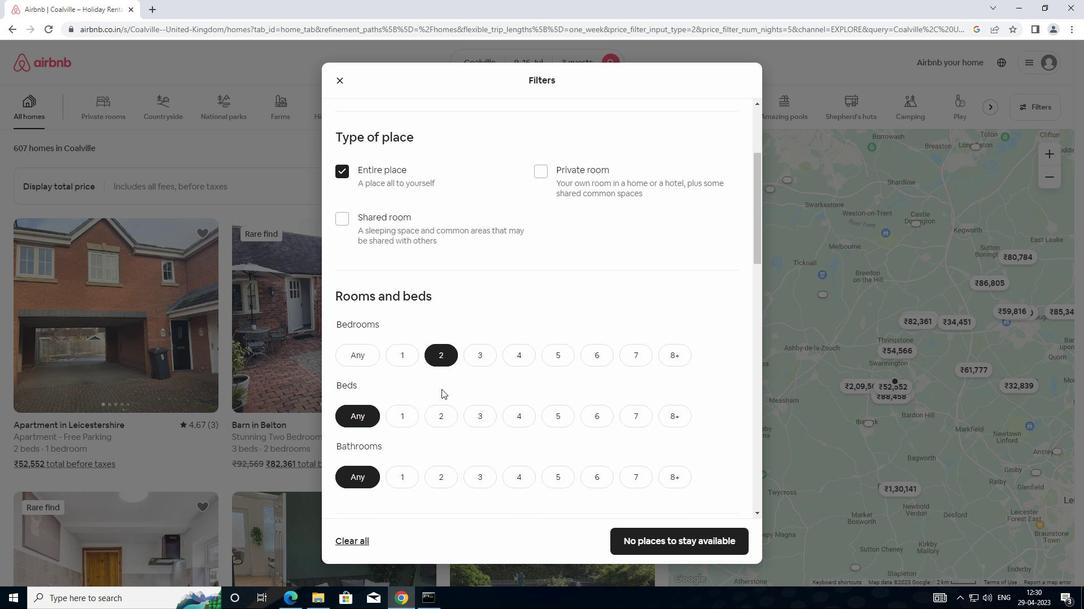 
Action: Mouse moved to (435, 378)
Screenshot: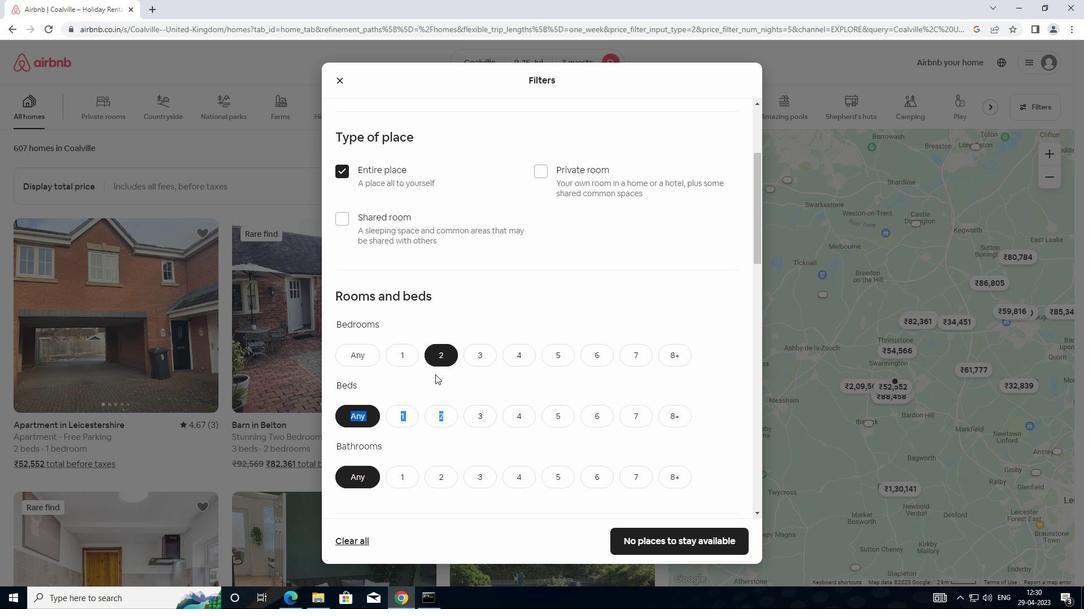 
Action: Mouse pressed left at (435, 378)
Screenshot: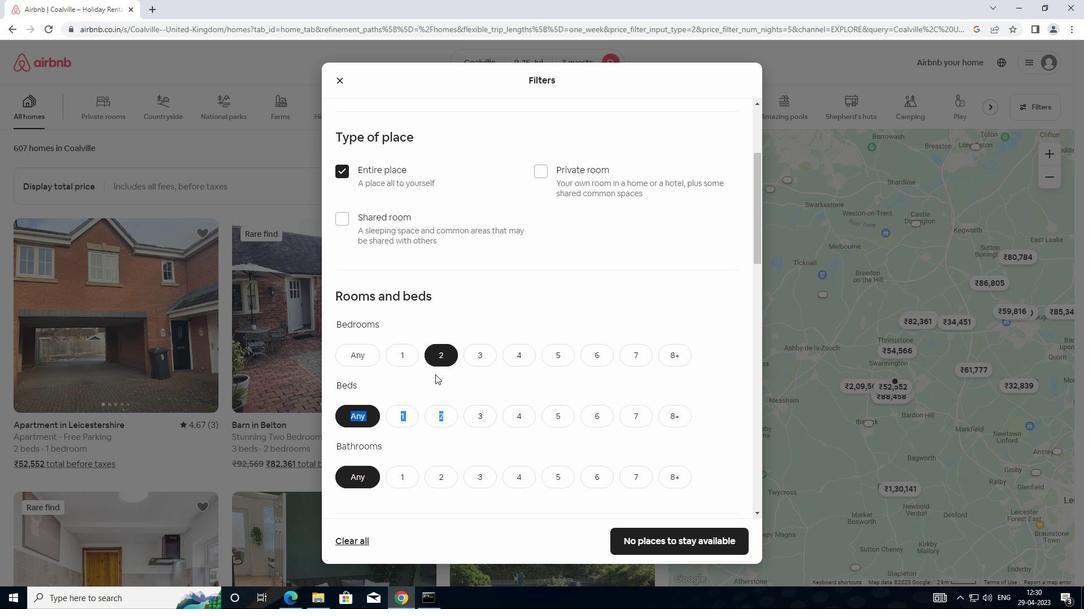 
Action: Mouse moved to (453, 417)
Screenshot: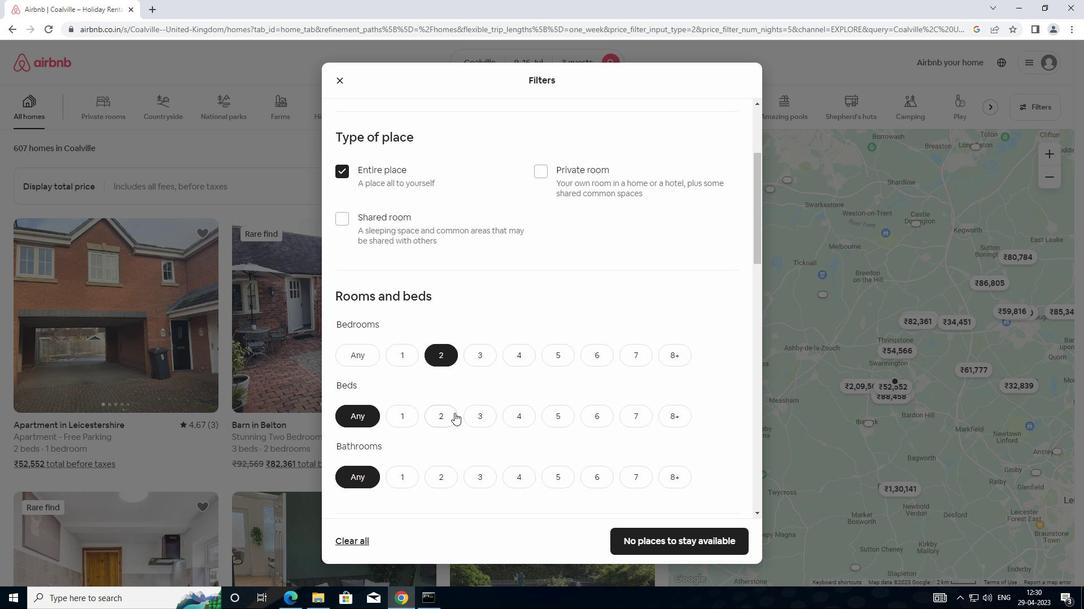 
Action: Mouse pressed left at (453, 417)
Screenshot: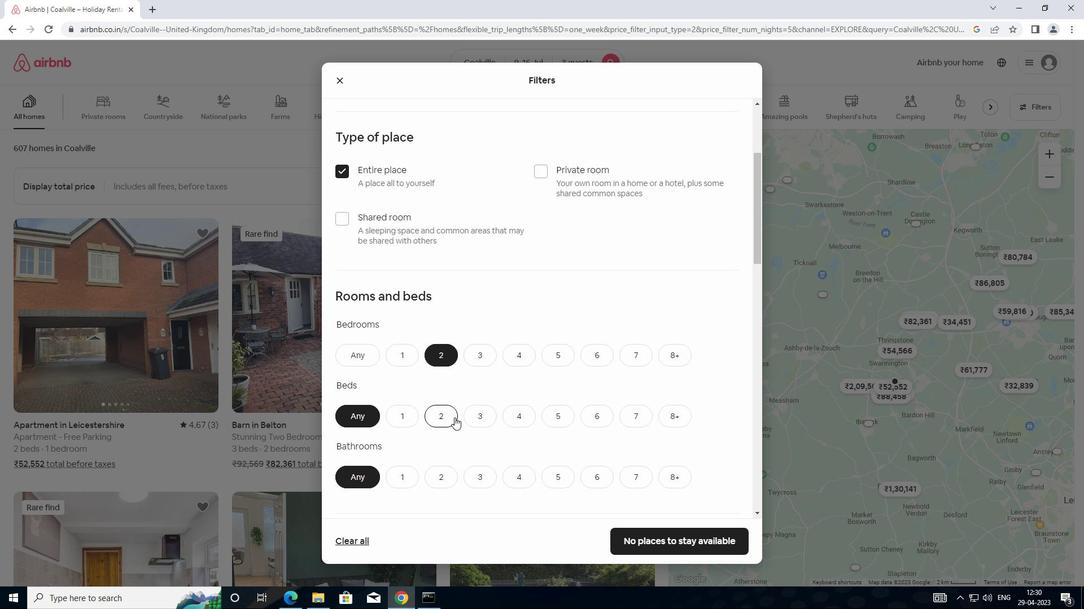 
Action: Mouse moved to (452, 412)
Screenshot: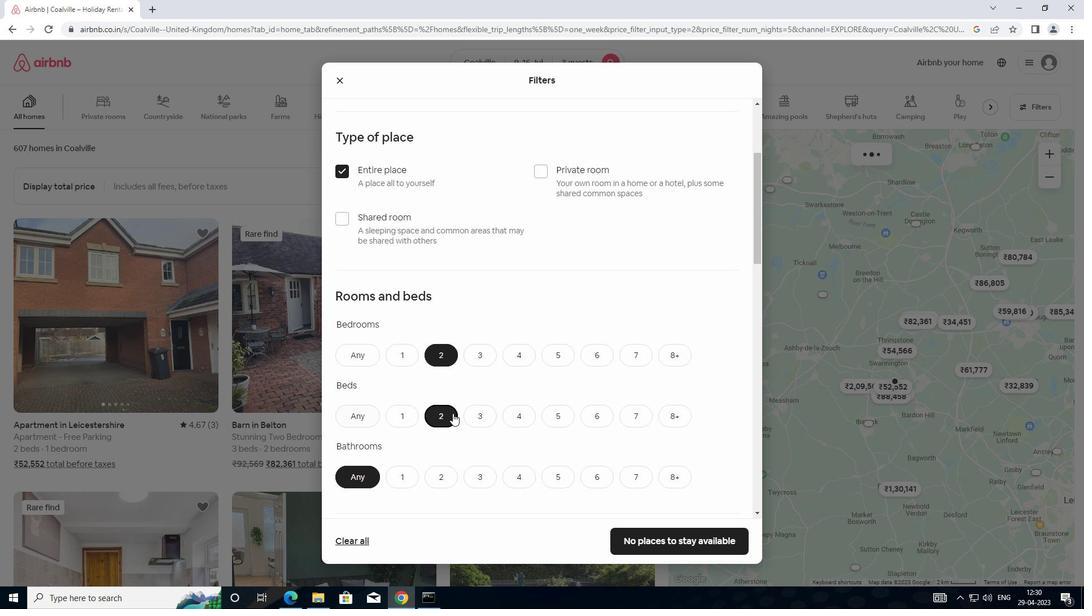 
Action: Mouse scrolled (452, 412) with delta (0, 0)
Screenshot: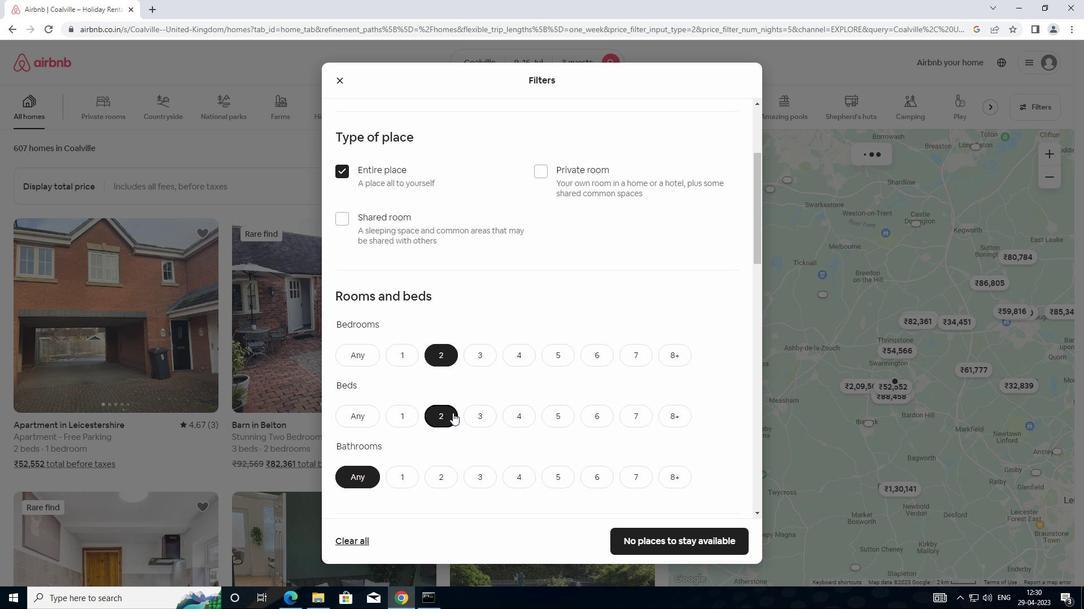 
Action: Mouse scrolled (452, 412) with delta (0, 0)
Screenshot: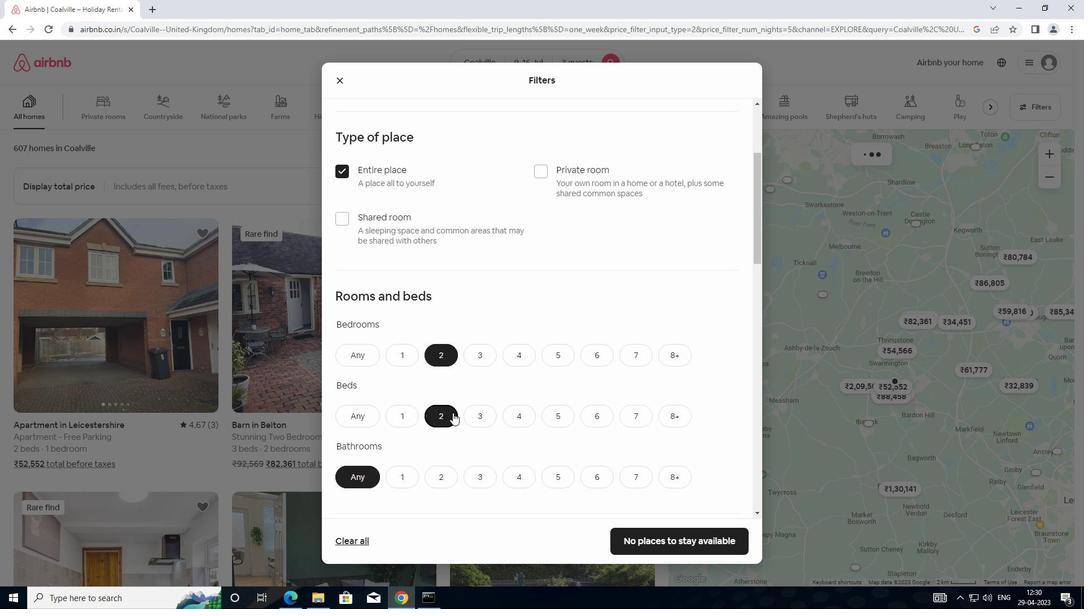 
Action: Mouse moved to (397, 359)
Screenshot: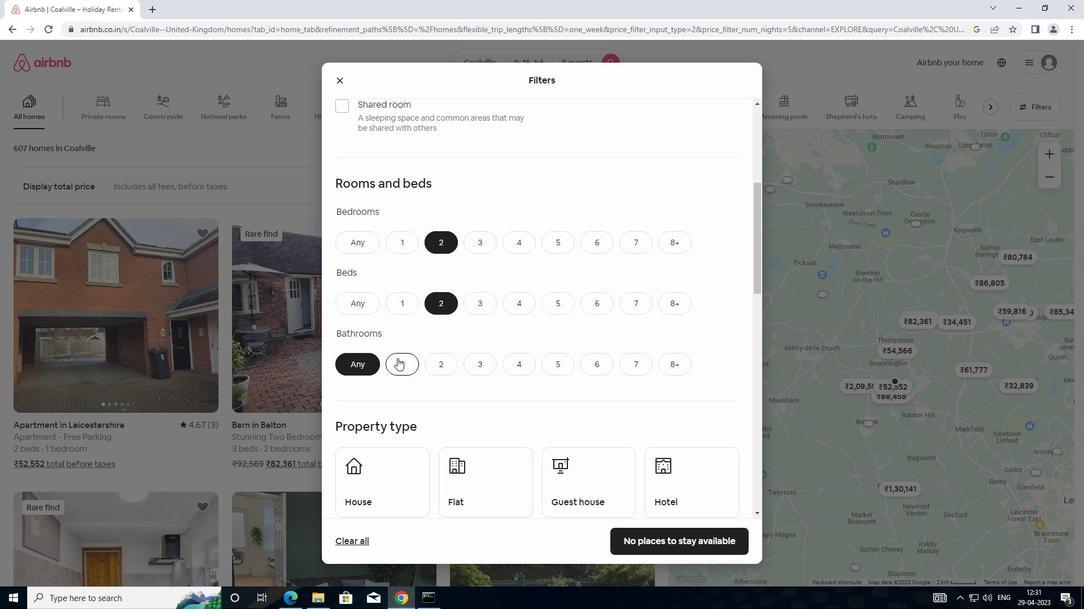 
Action: Mouse pressed left at (397, 359)
Screenshot: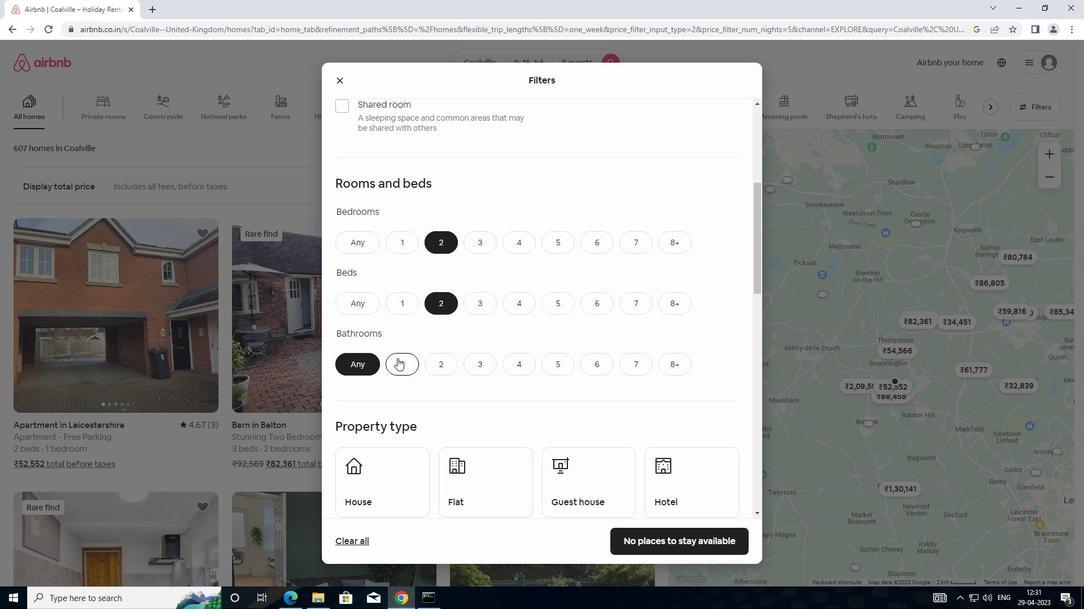 
Action: Mouse moved to (453, 377)
Screenshot: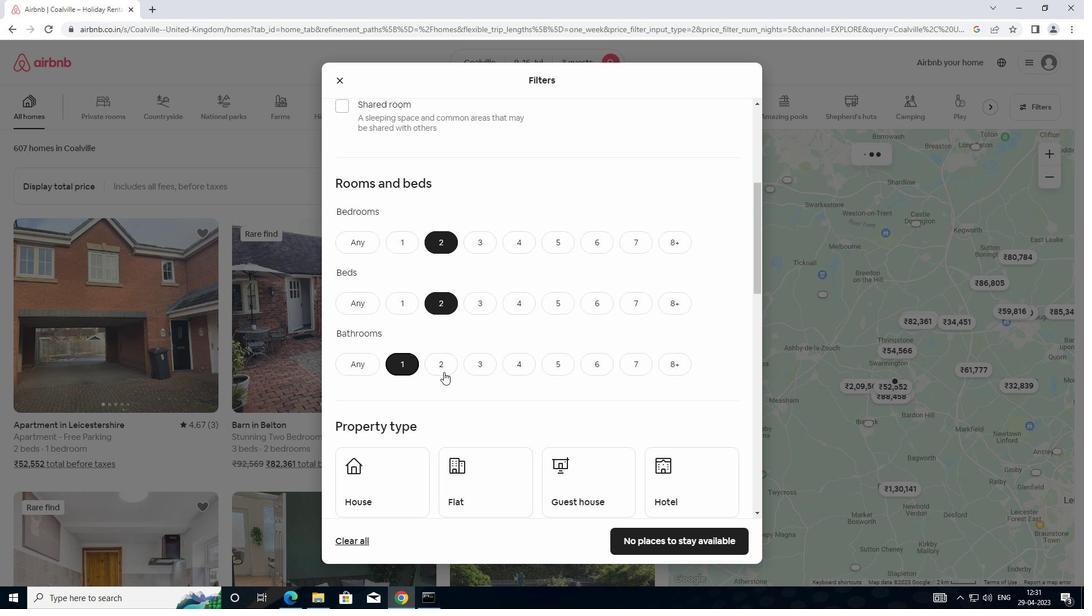 
Action: Mouse scrolled (453, 376) with delta (0, 0)
Screenshot: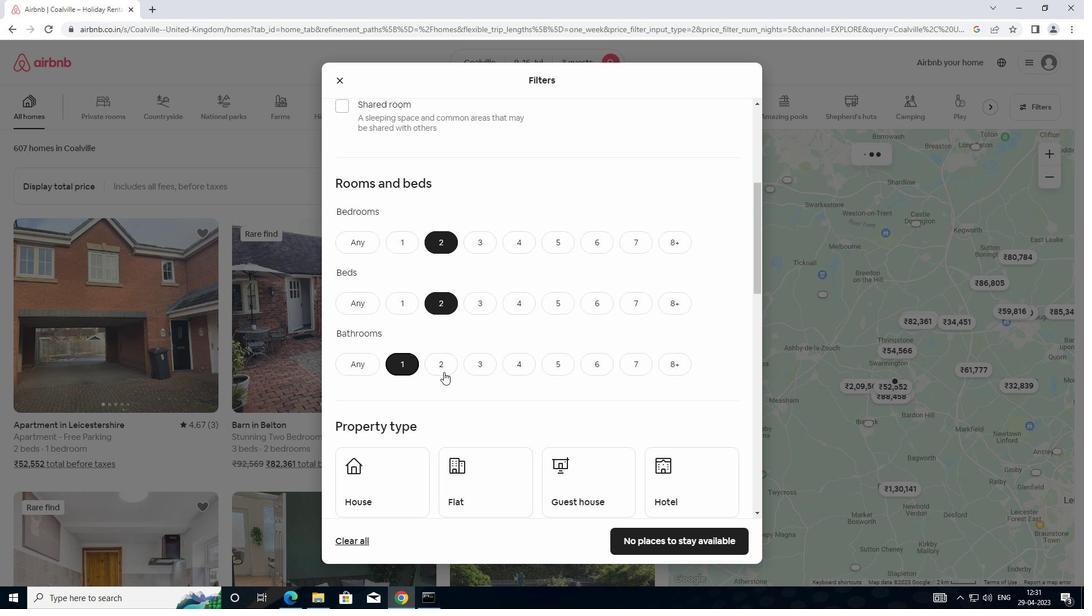 
Action: Mouse moved to (453, 377)
Screenshot: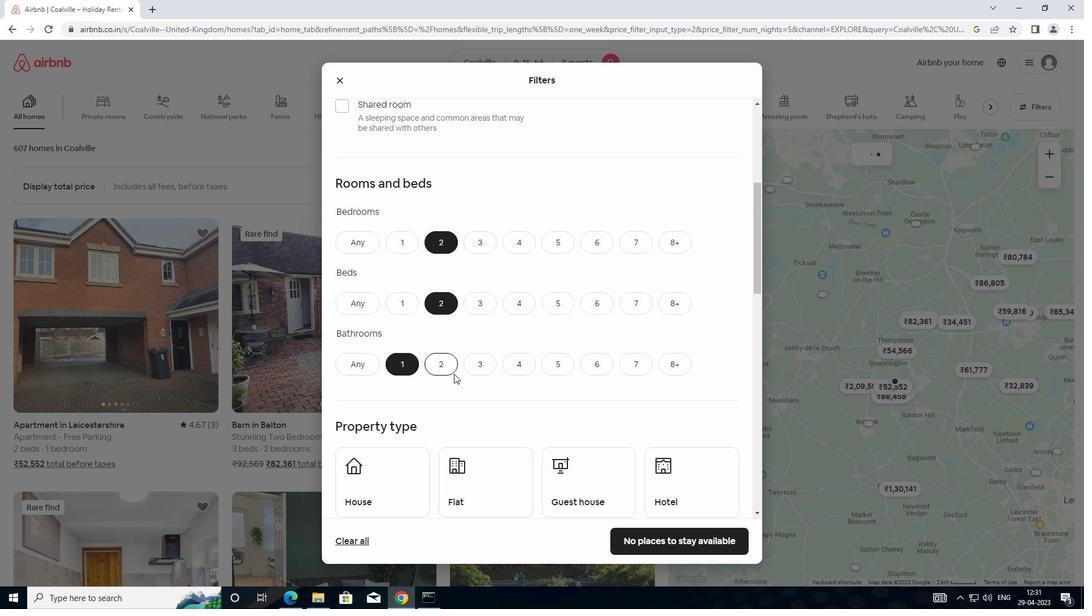
Action: Mouse scrolled (453, 377) with delta (0, 0)
Screenshot: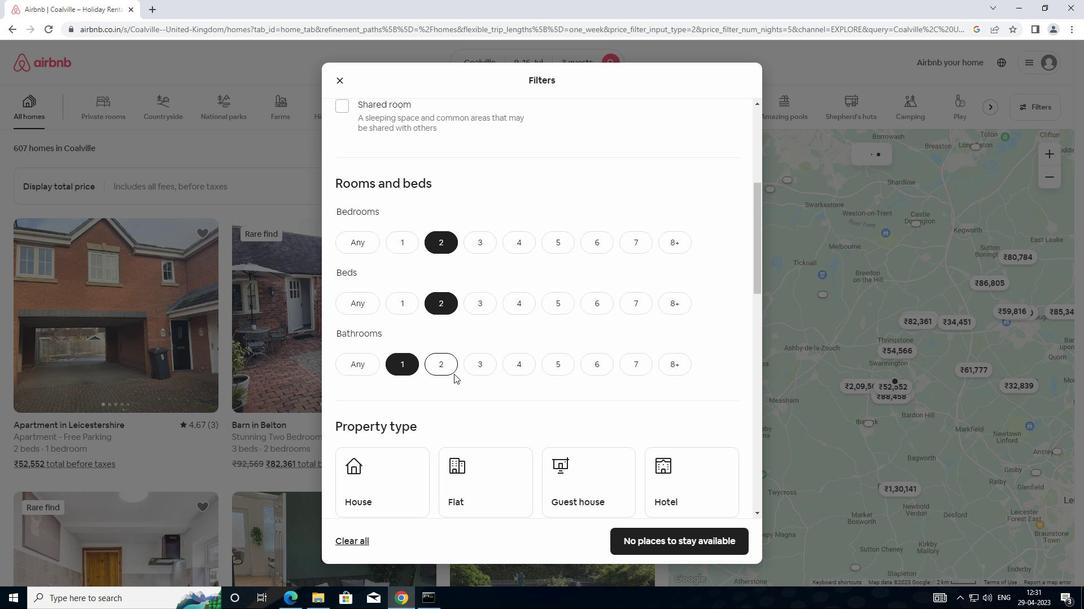 
Action: Mouse scrolled (453, 377) with delta (0, 0)
Screenshot: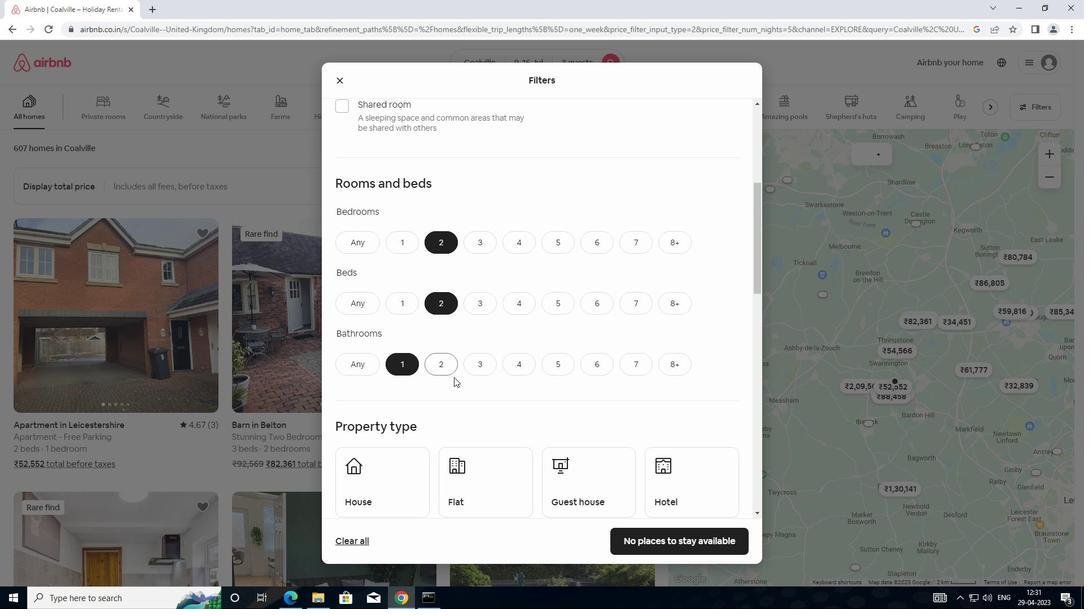 
Action: Mouse moved to (395, 335)
Screenshot: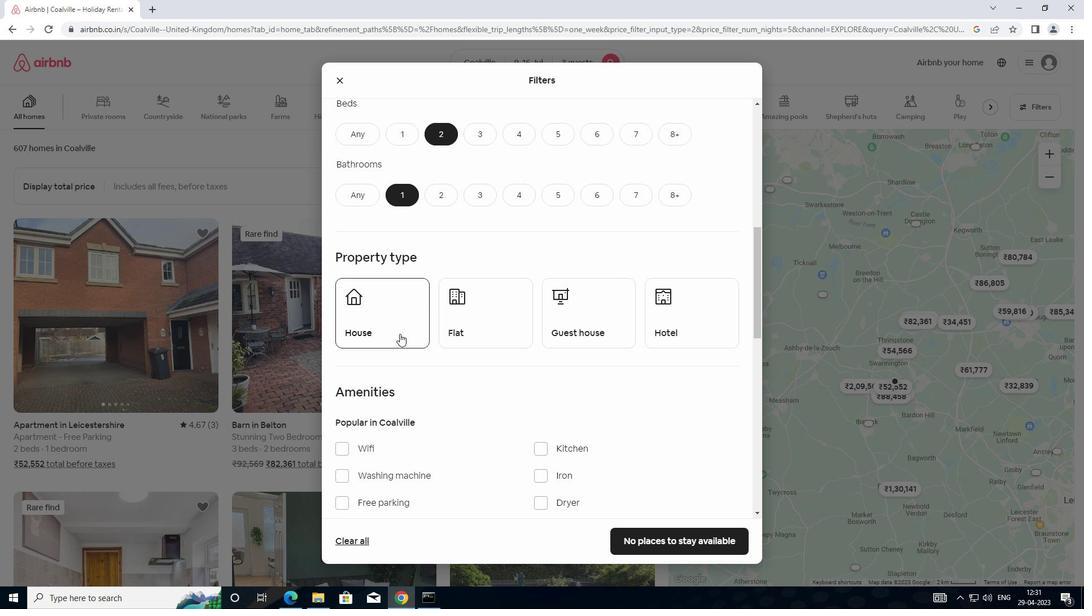 
Action: Mouse pressed left at (395, 335)
Screenshot: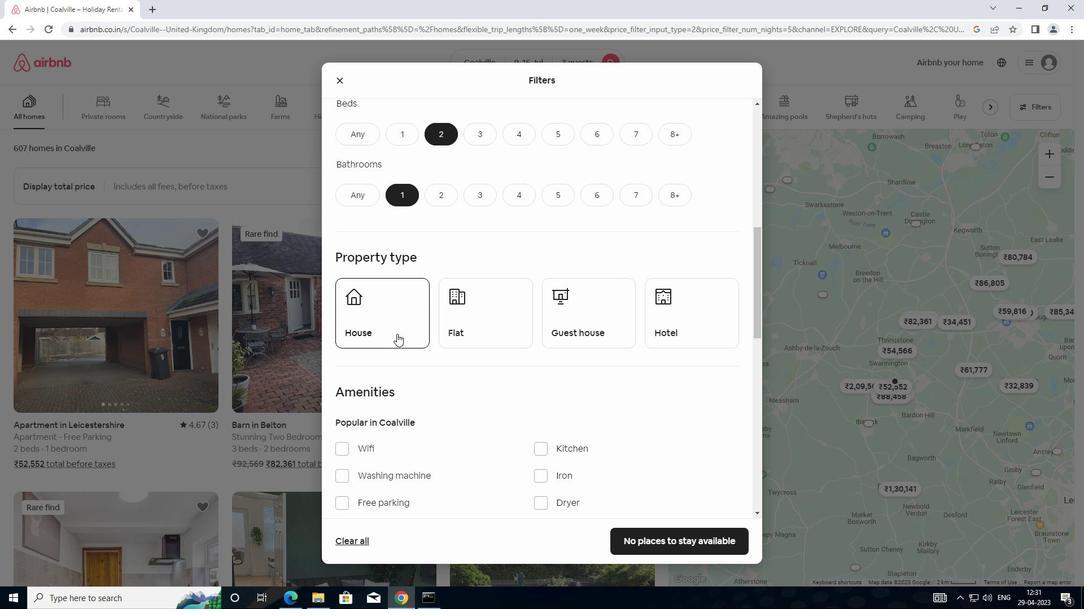 
Action: Mouse moved to (474, 330)
Screenshot: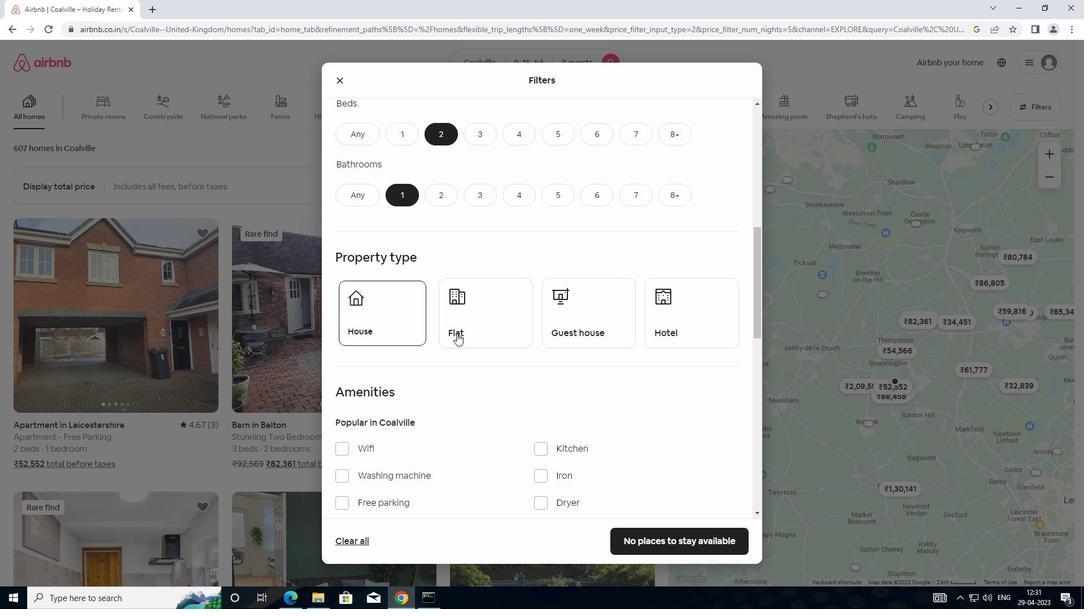 
Action: Mouse pressed left at (474, 330)
Screenshot: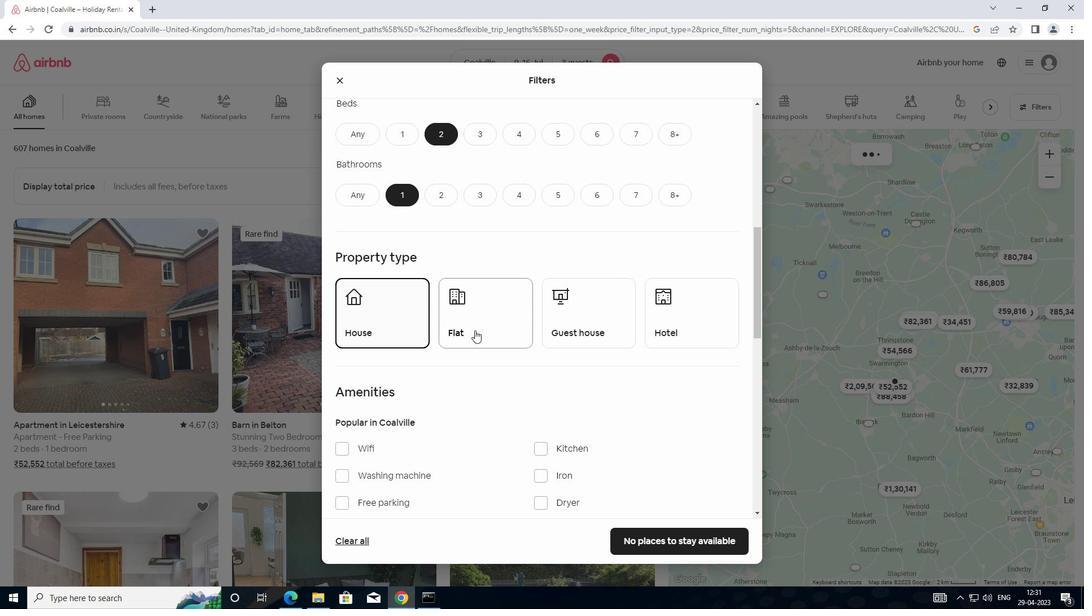 
Action: Mouse moved to (590, 331)
Screenshot: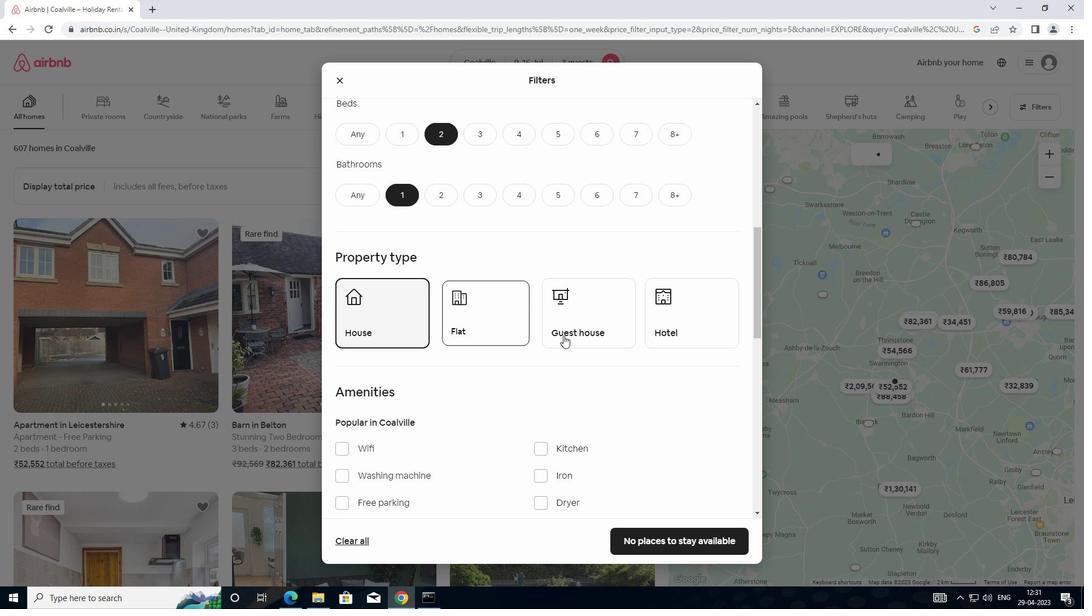 
Action: Mouse pressed left at (590, 331)
Screenshot: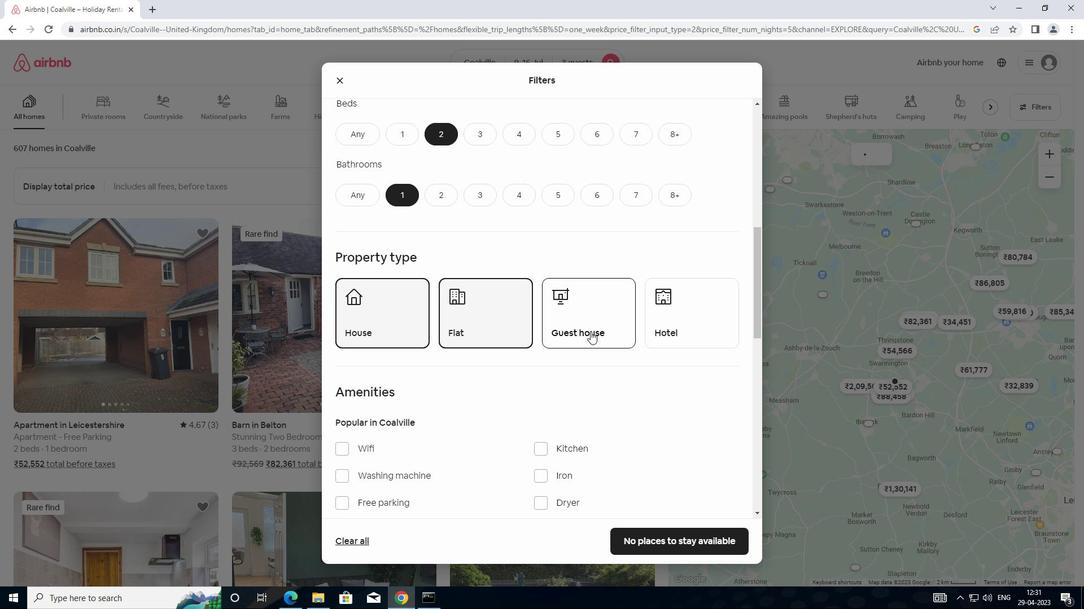 
Action: Mouse moved to (578, 351)
Screenshot: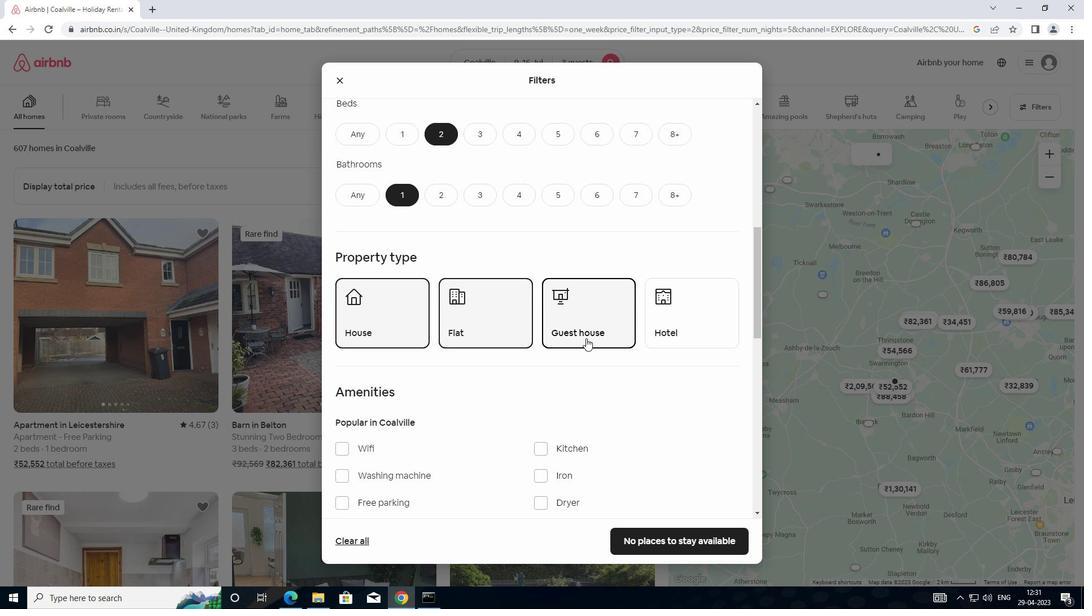 
Action: Mouse scrolled (578, 350) with delta (0, 0)
Screenshot: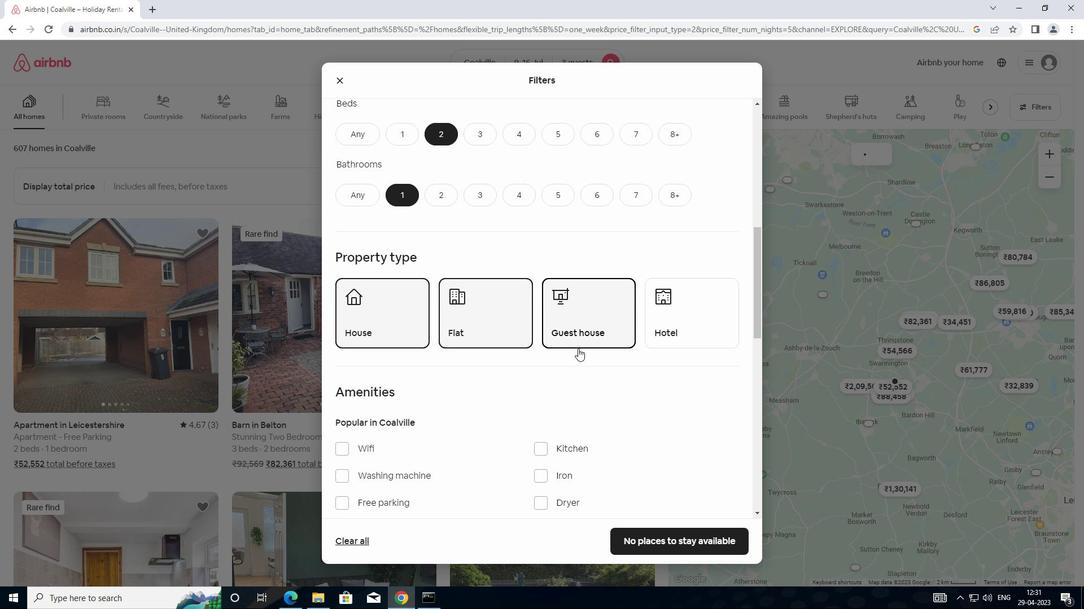 
Action: Mouse scrolled (578, 350) with delta (0, 0)
Screenshot: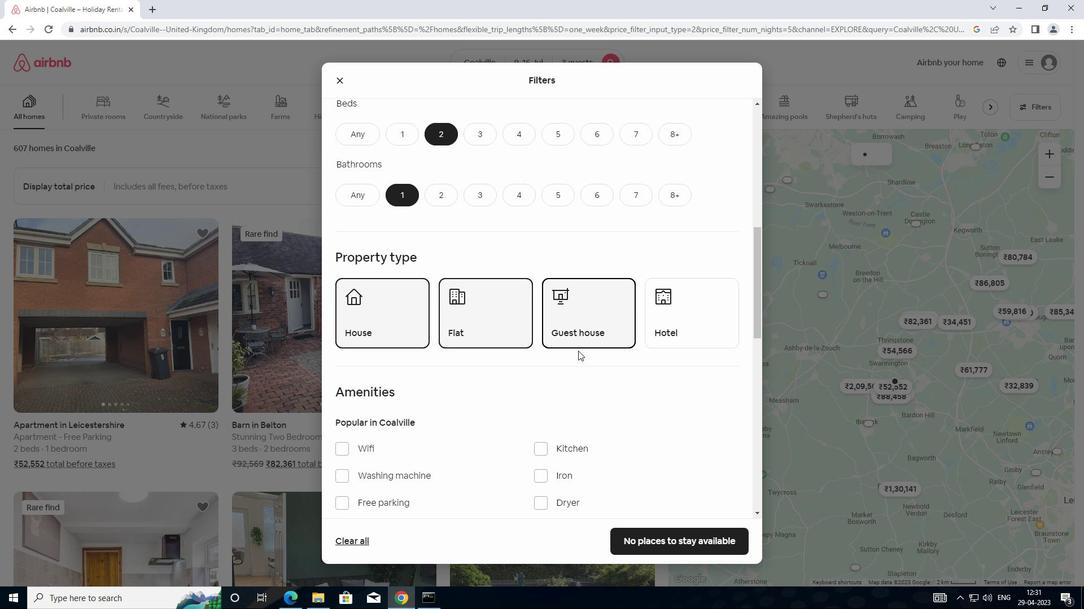 
Action: Mouse moved to (577, 350)
Screenshot: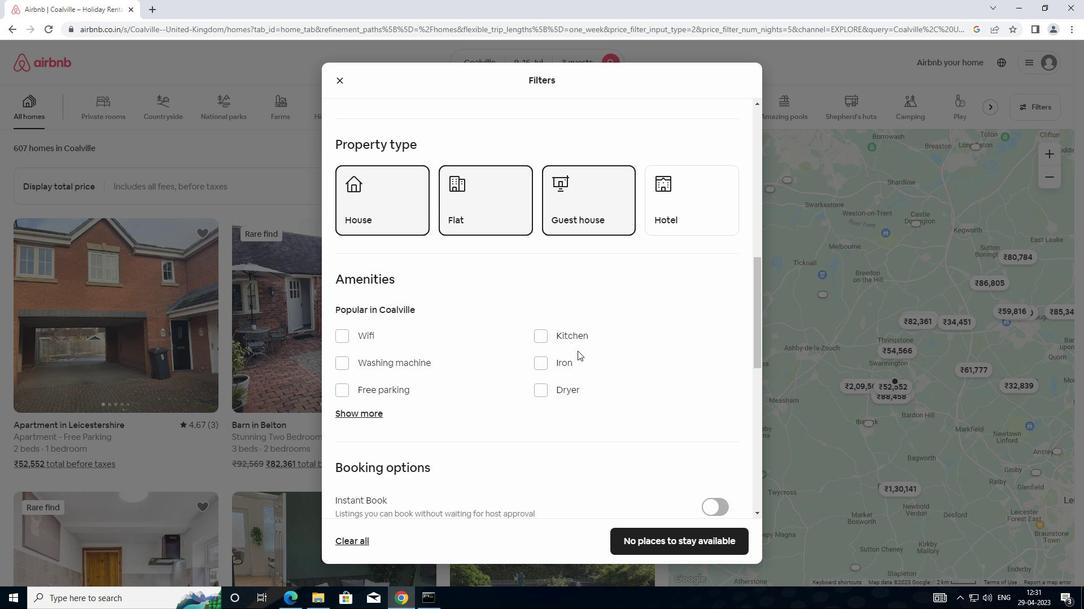 
Action: Mouse scrolled (577, 349) with delta (0, 0)
Screenshot: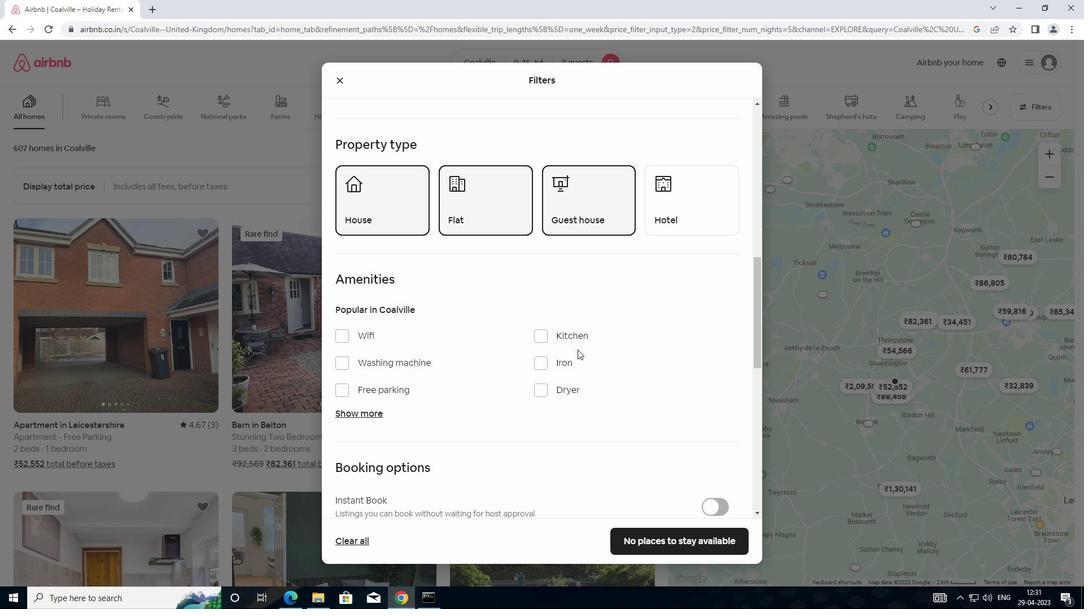 
Action: Mouse scrolled (577, 349) with delta (0, 0)
Screenshot: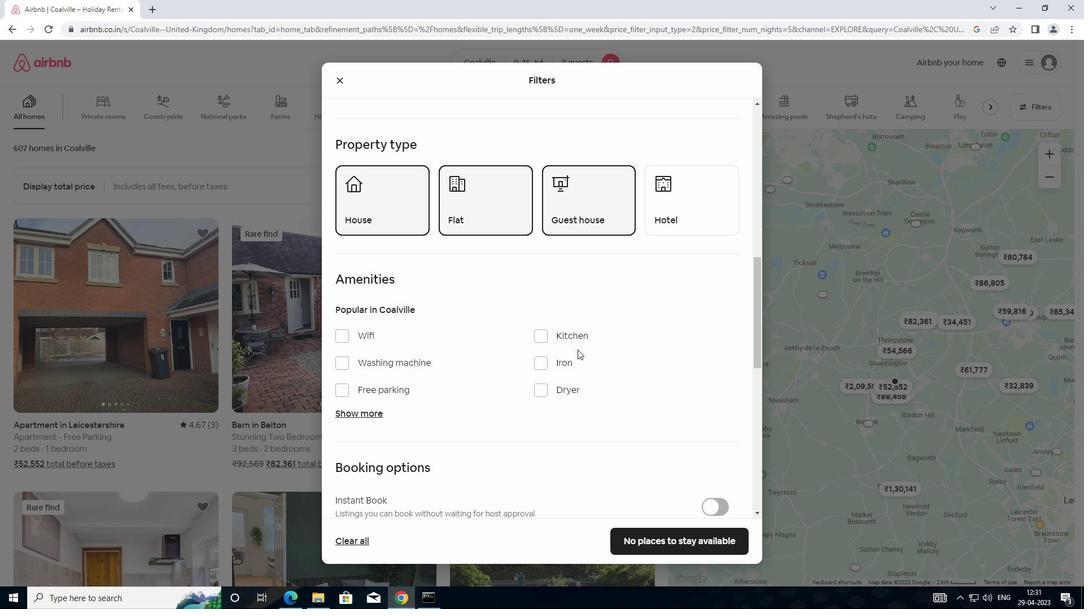 
Action: Mouse moved to (721, 434)
Screenshot: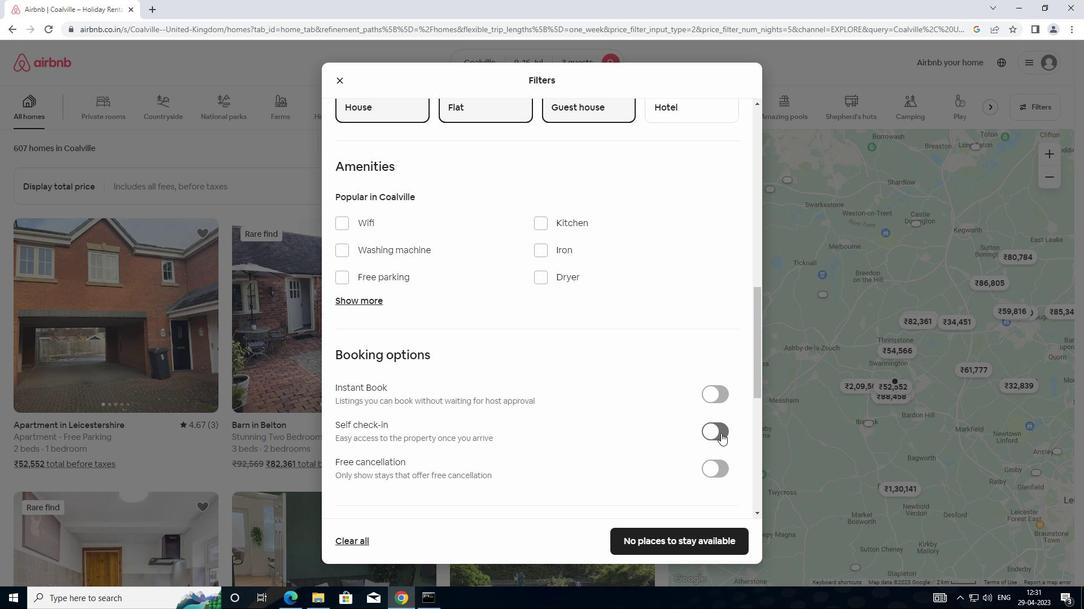 
Action: Mouse pressed left at (721, 434)
Screenshot: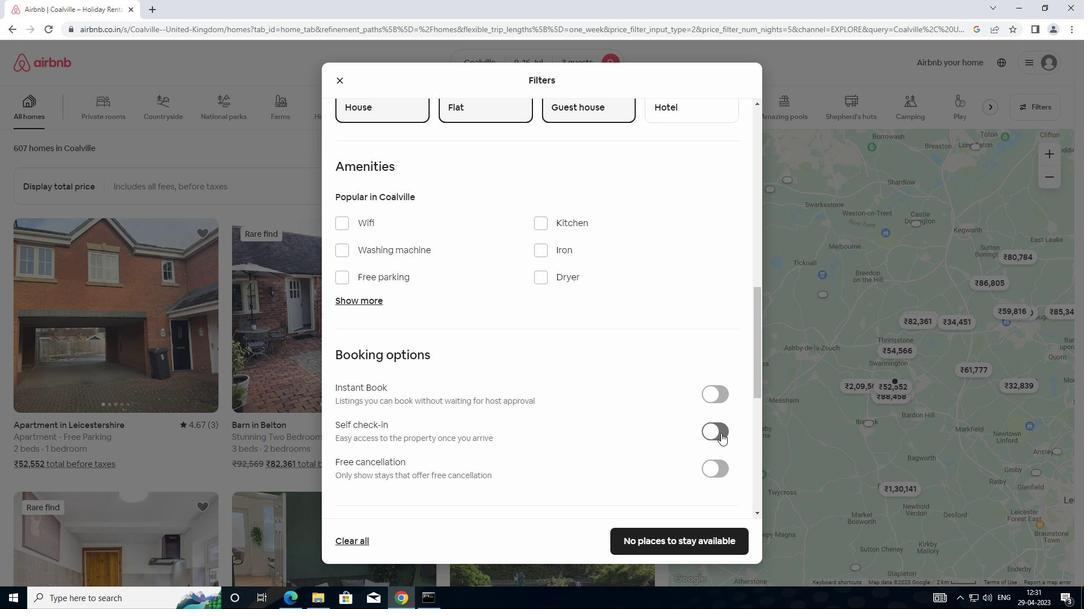 
Action: Mouse moved to (626, 418)
Screenshot: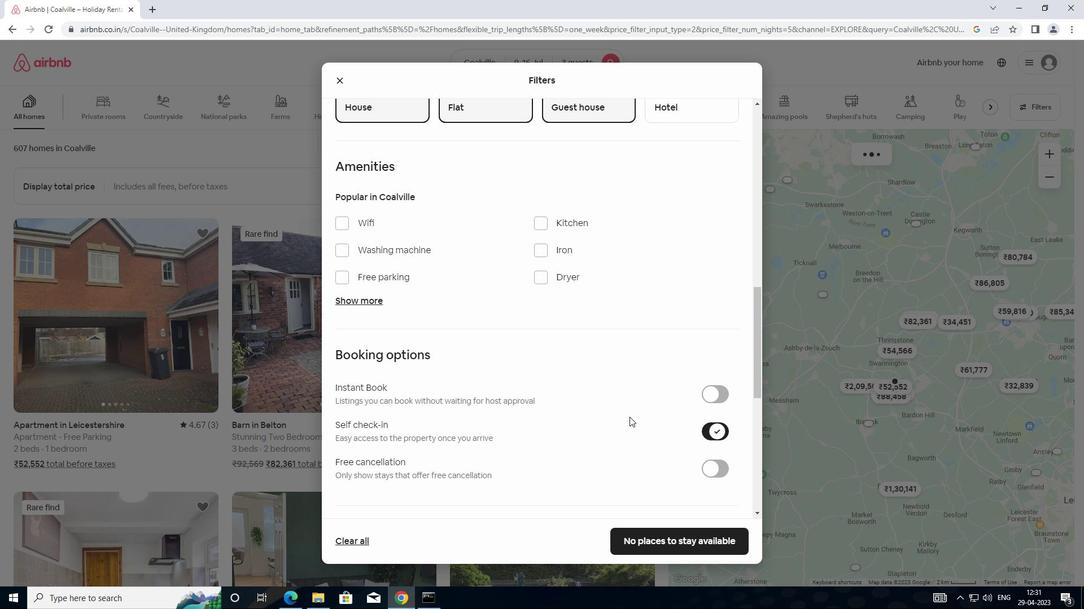 
Action: Mouse scrolled (626, 417) with delta (0, 0)
Screenshot: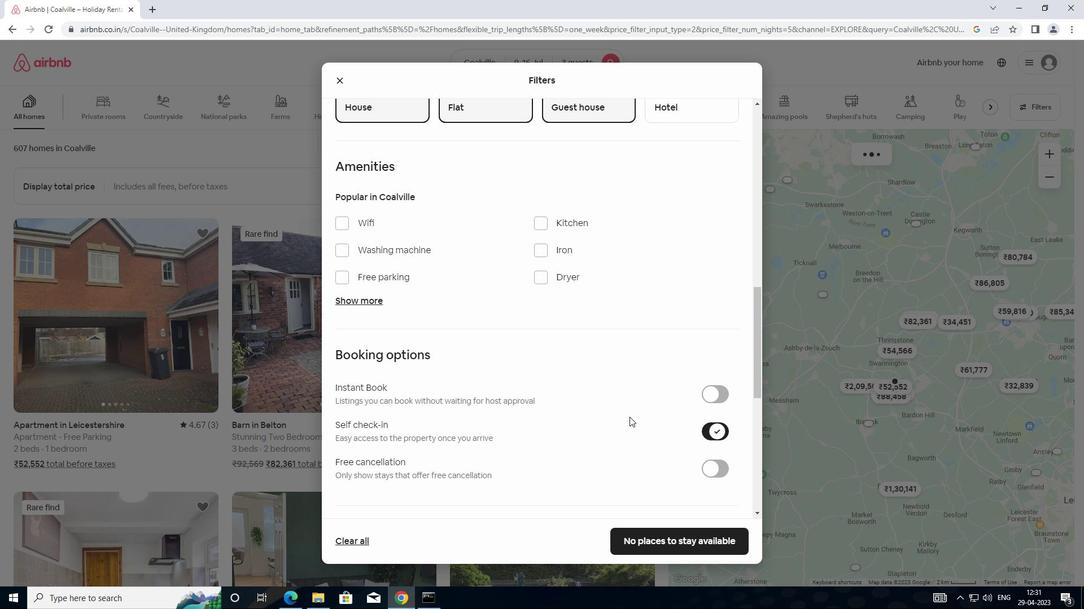 
Action: Mouse scrolled (626, 417) with delta (0, 0)
Screenshot: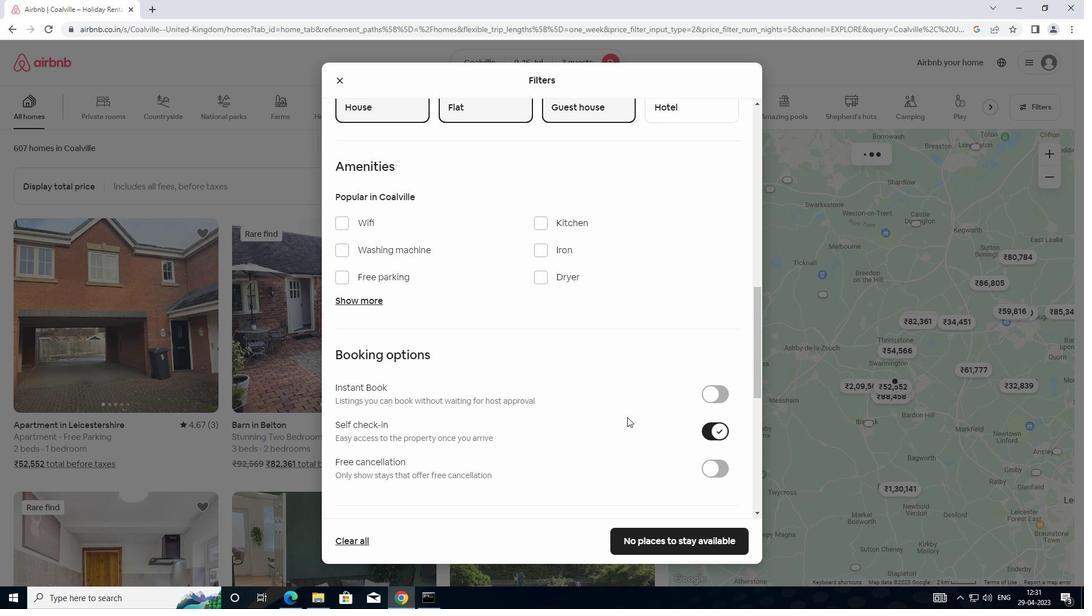 
Action: Mouse moved to (625, 418)
Screenshot: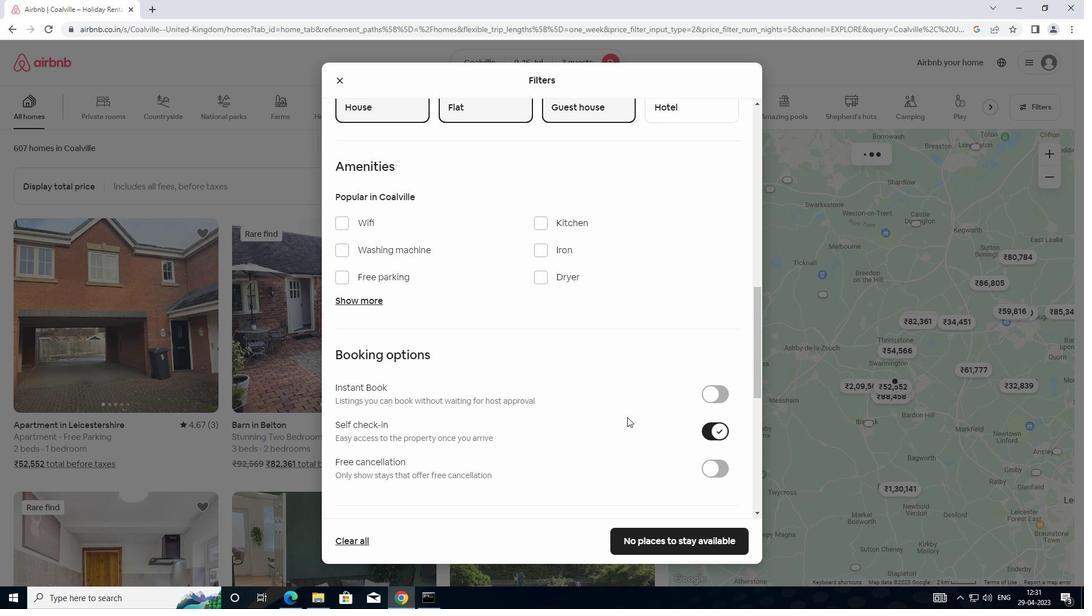 
Action: Mouse scrolled (625, 418) with delta (0, 0)
Screenshot: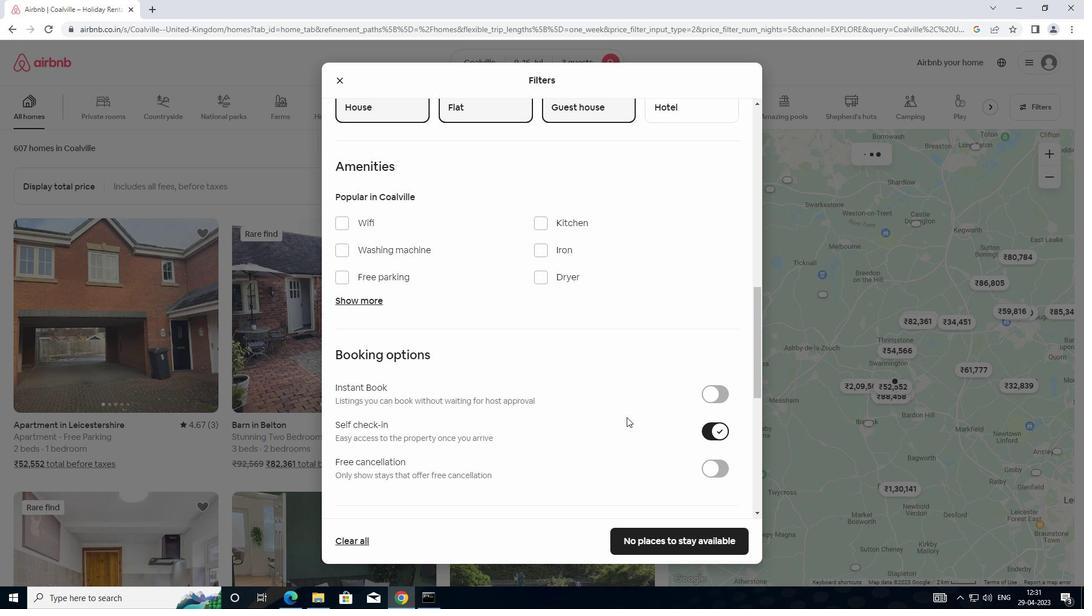 
Action: Mouse moved to (577, 398)
Screenshot: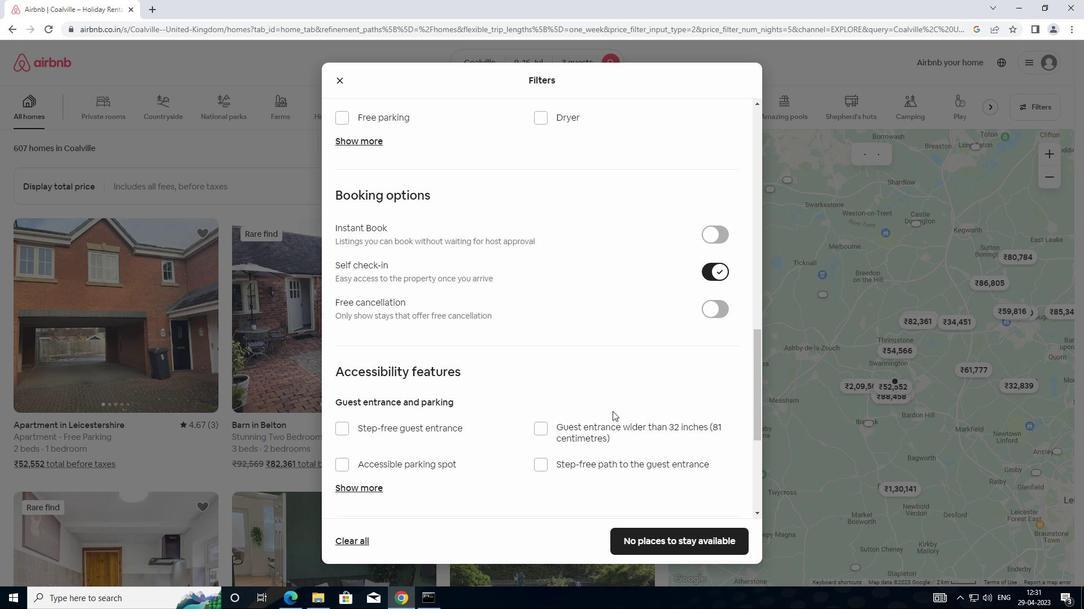 
Action: Mouse scrolled (577, 398) with delta (0, 0)
Screenshot: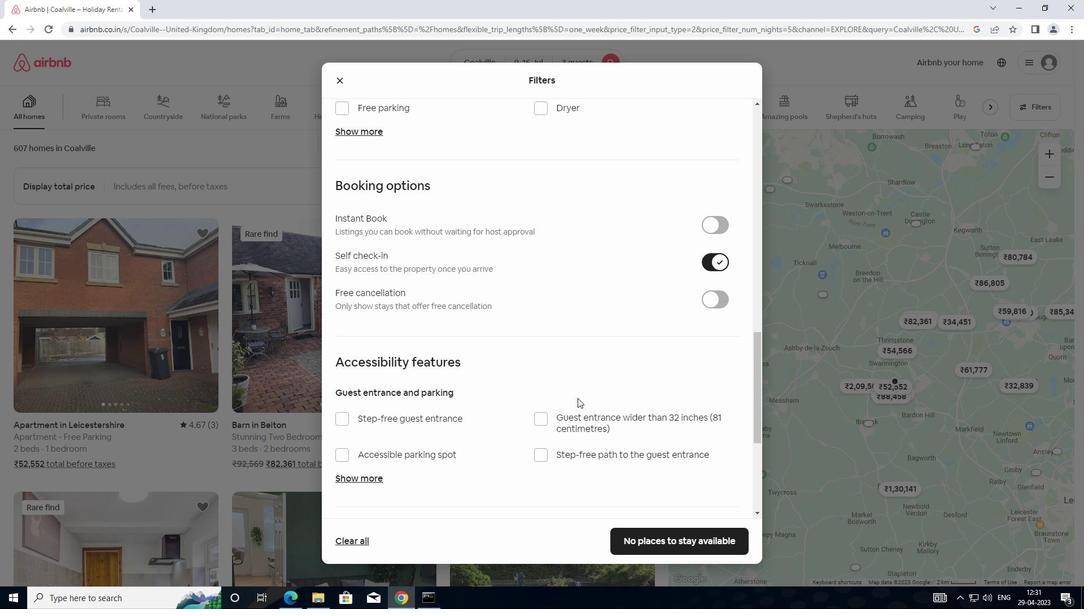 
Action: Mouse moved to (574, 398)
Screenshot: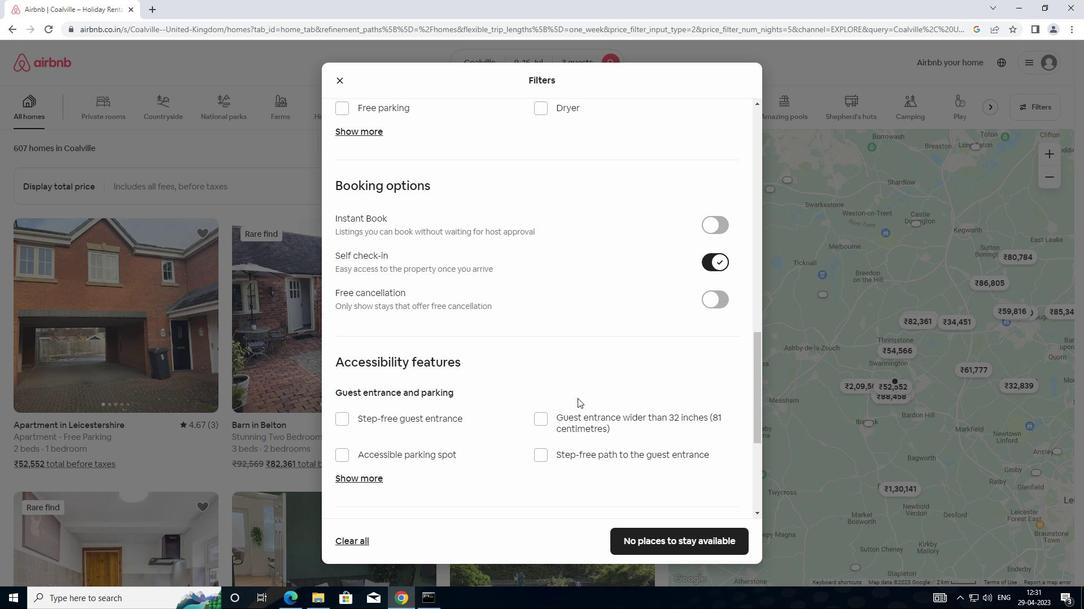 
Action: Mouse scrolled (574, 398) with delta (0, 0)
Screenshot: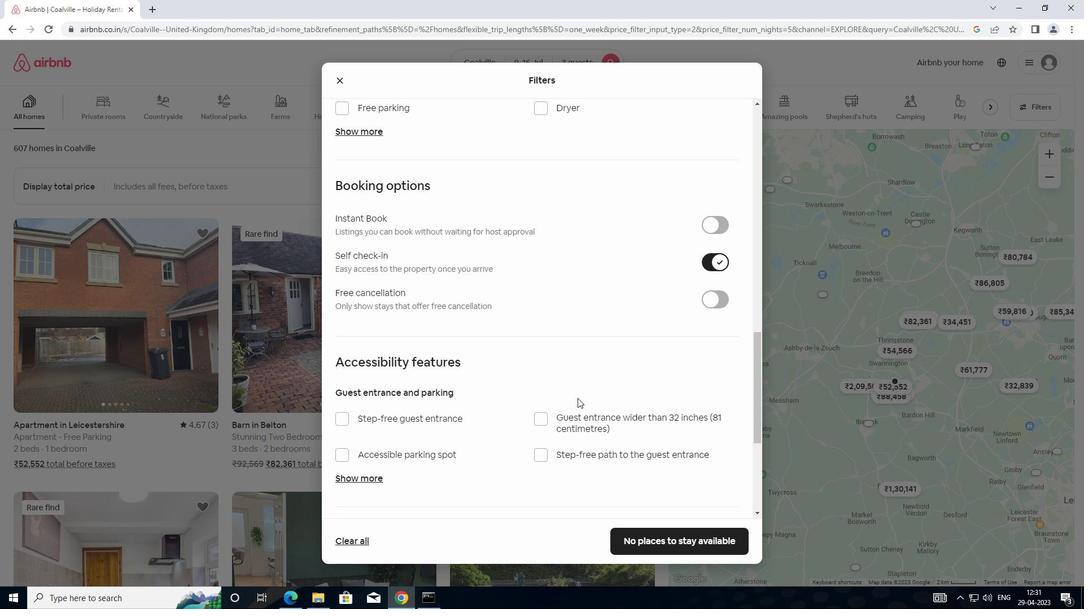 
Action: Mouse moved to (453, 413)
Screenshot: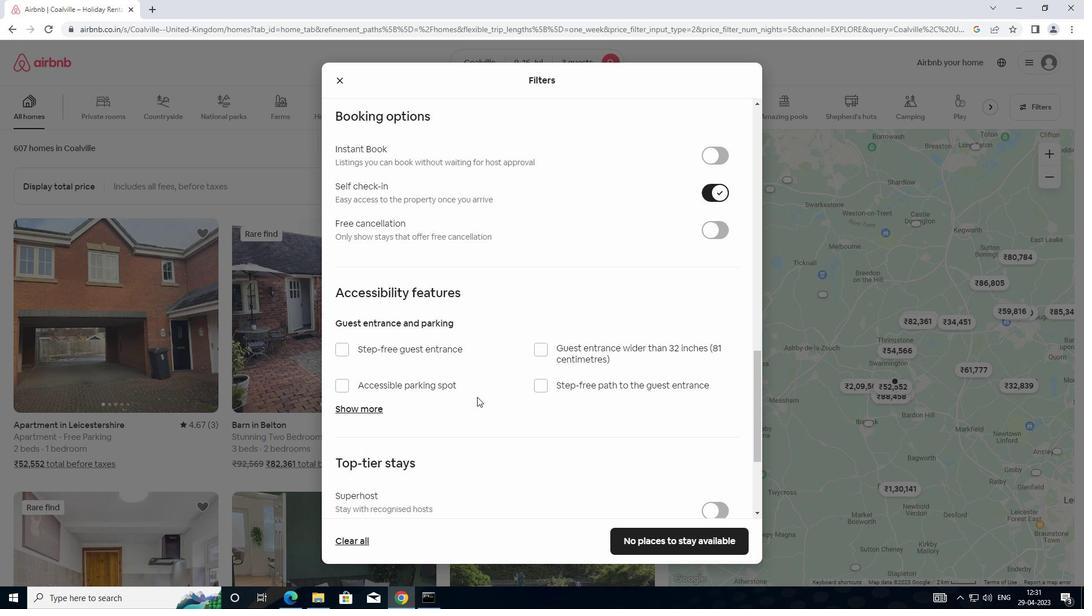 
Action: Mouse scrolled (453, 413) with delta (0, 0)
Screenshot: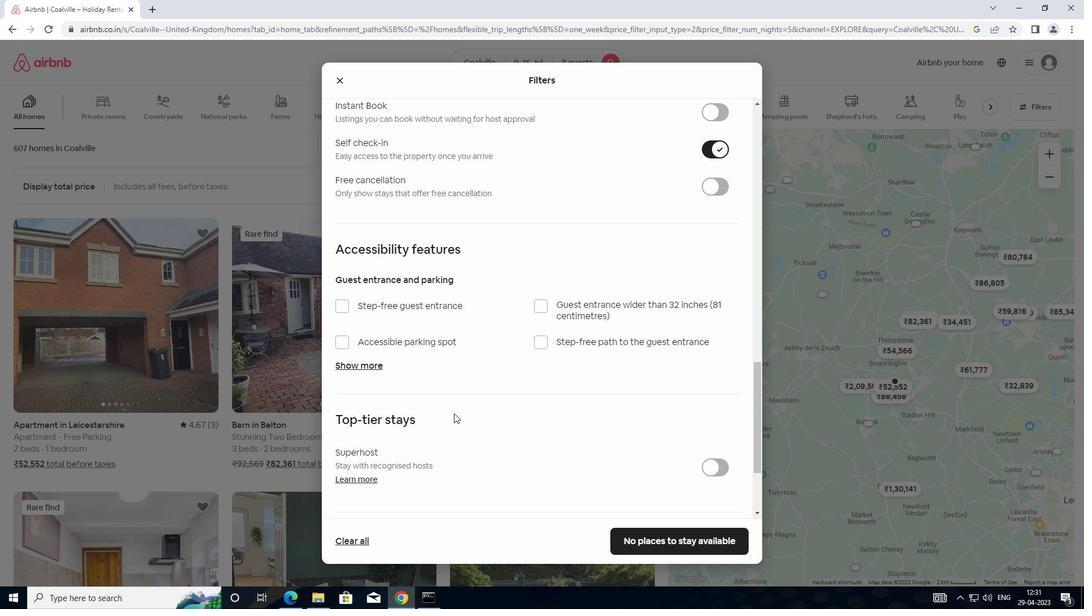 
Action: Mouse scrolled (453, 413) with delta (0, 0)
Screenshot: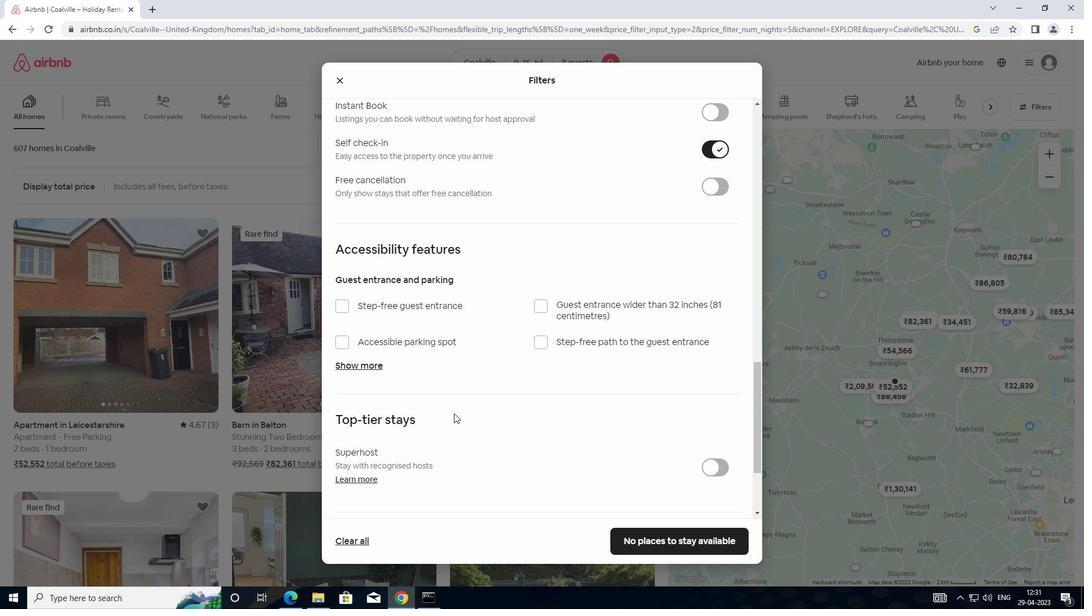
Action: Mouse moved to (453, 414)
Screenshot: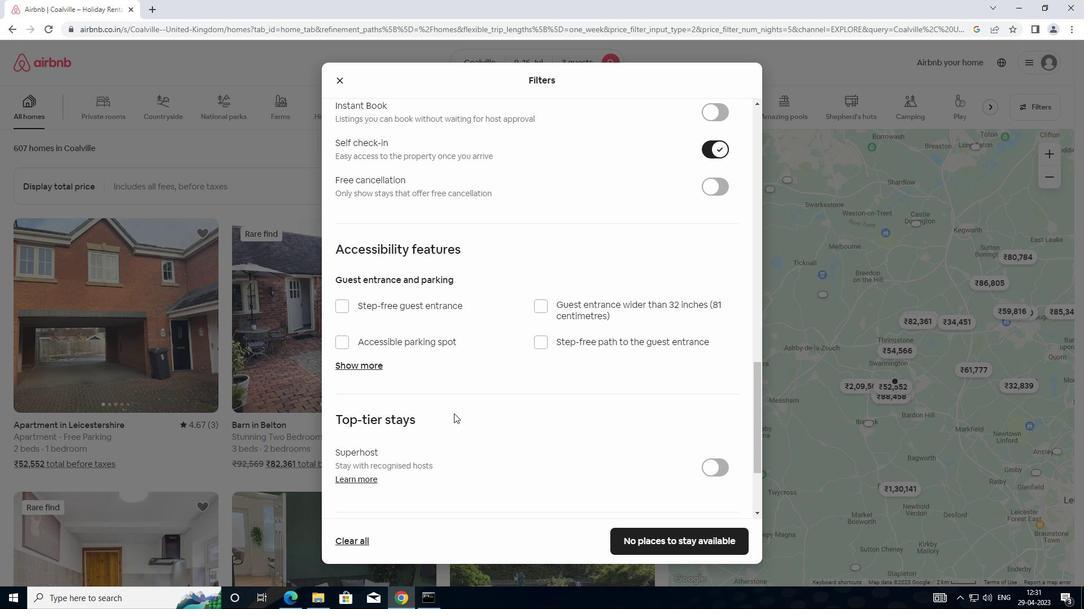 
Action: Mouse scrolled (453, 413) with delta (0, 0)
Screenshot: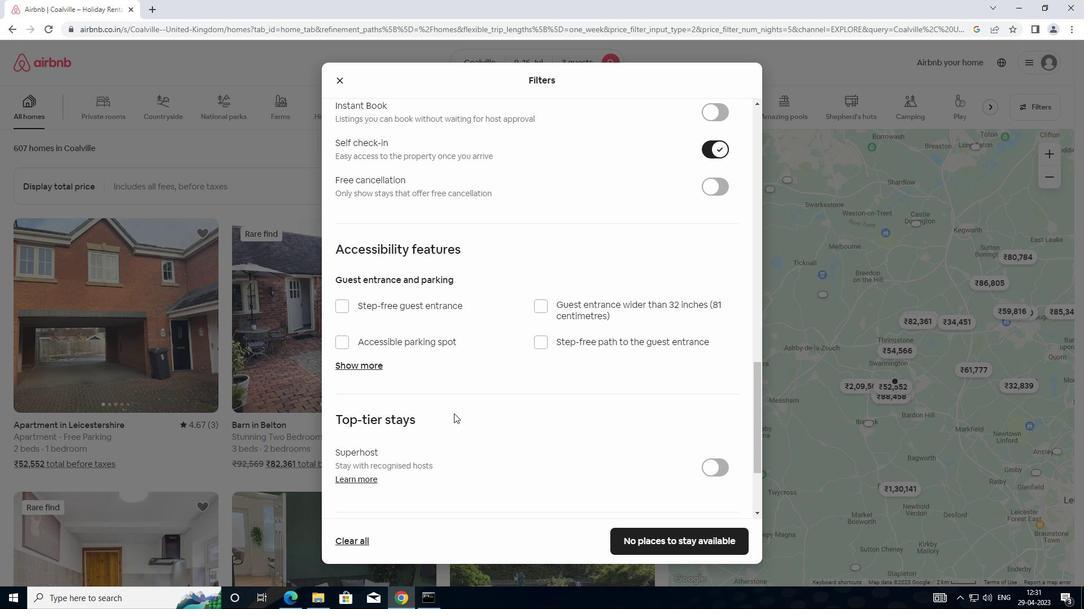 
Action: Mouse scrolled (453, 413) with delta (0, 0)
Screenshot: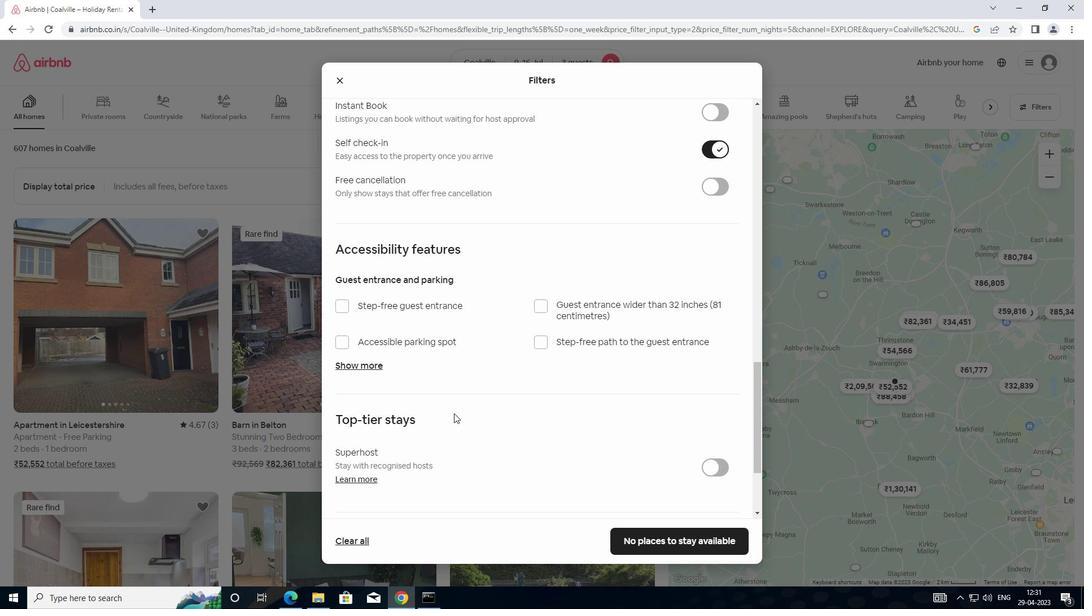 
Action: Mouse moved to (341, 439)
Screenshot: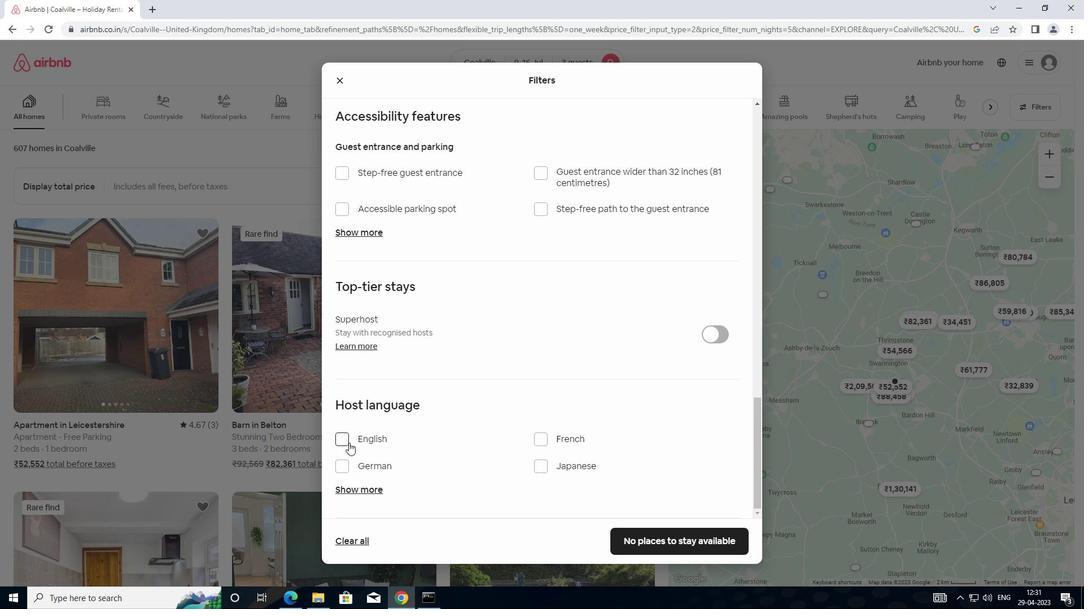 
Action: Mouse pressed left at (341, 439)
Screenshot: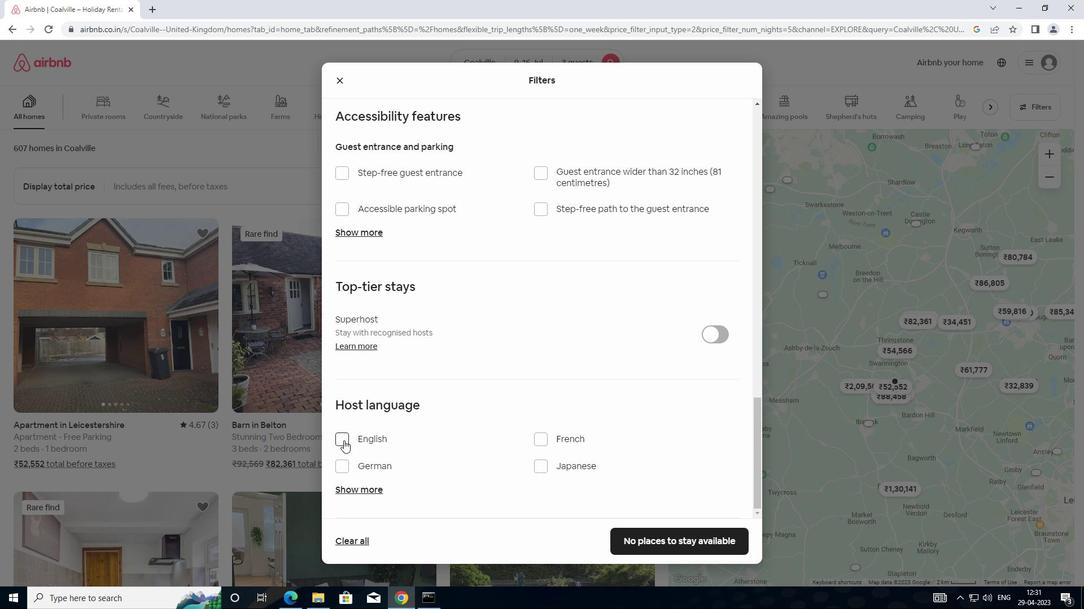 
Action: Mouse moved to (635, 553)
Screenshot: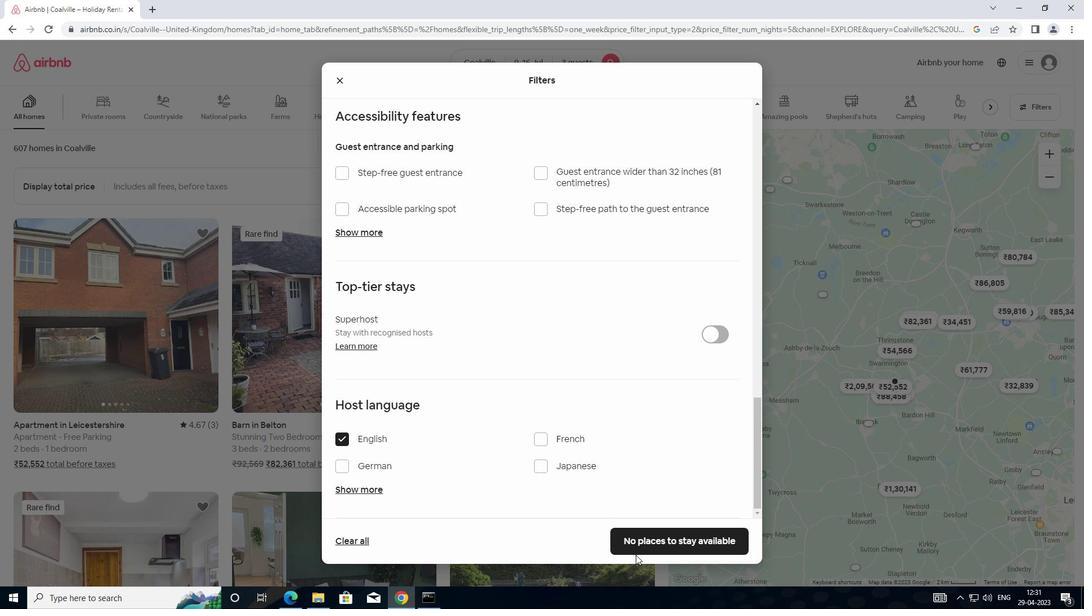 
Action: Mouse pressed left at (635, 553)
Screenshot: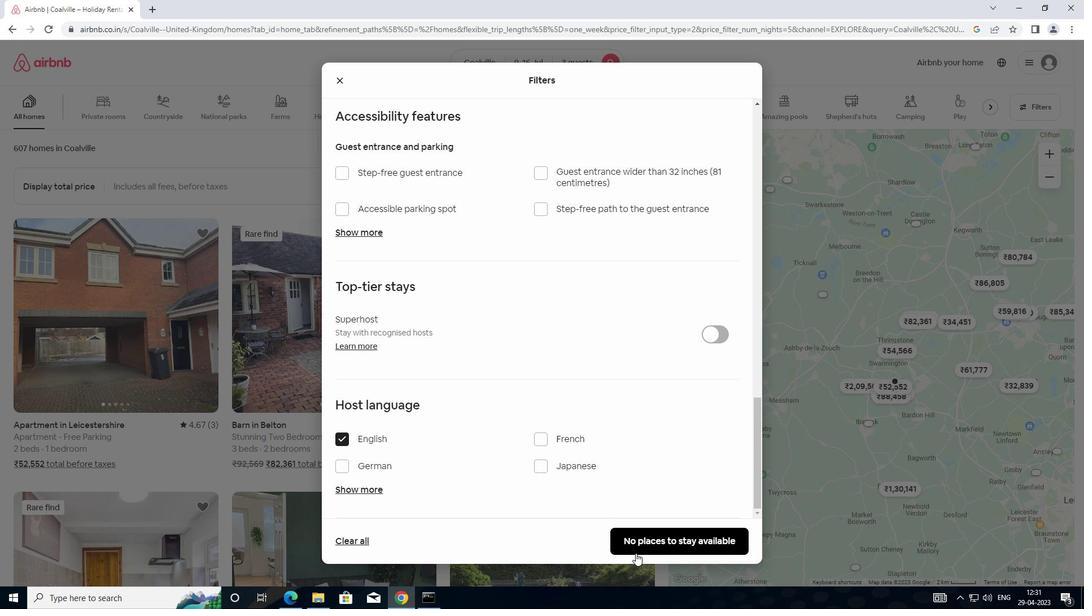 
Action: Mouse moved to (638, 542)
Screenshot: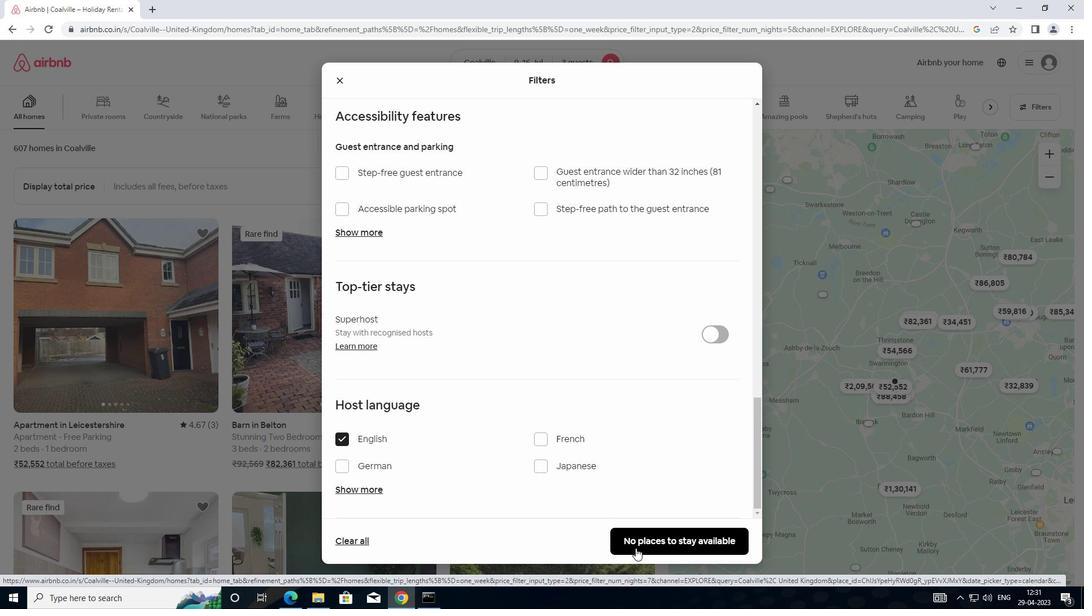 
Action: Mouse pressed left at (638, 542)
Screenshot: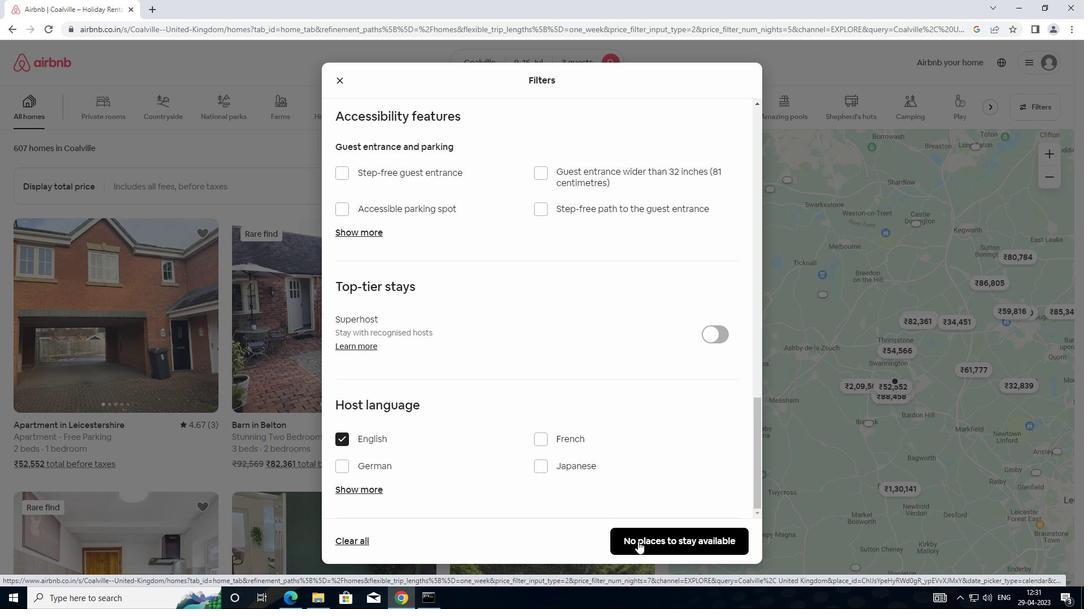 
